 Task: In the Contact  DoeTrinity@tiffany.com, schedule and save the meeting with title: 'Introducing Our Products and Services ', Select date: '2 August, 2023', select start time: 12:00:PM. Add location on call (718) 987-6591 with meeting description: For further discussion on products, kindly join the meeting.. Logged in from softage.6@softage.net
Action: Mouse moved to (123, 93)
Screenshot: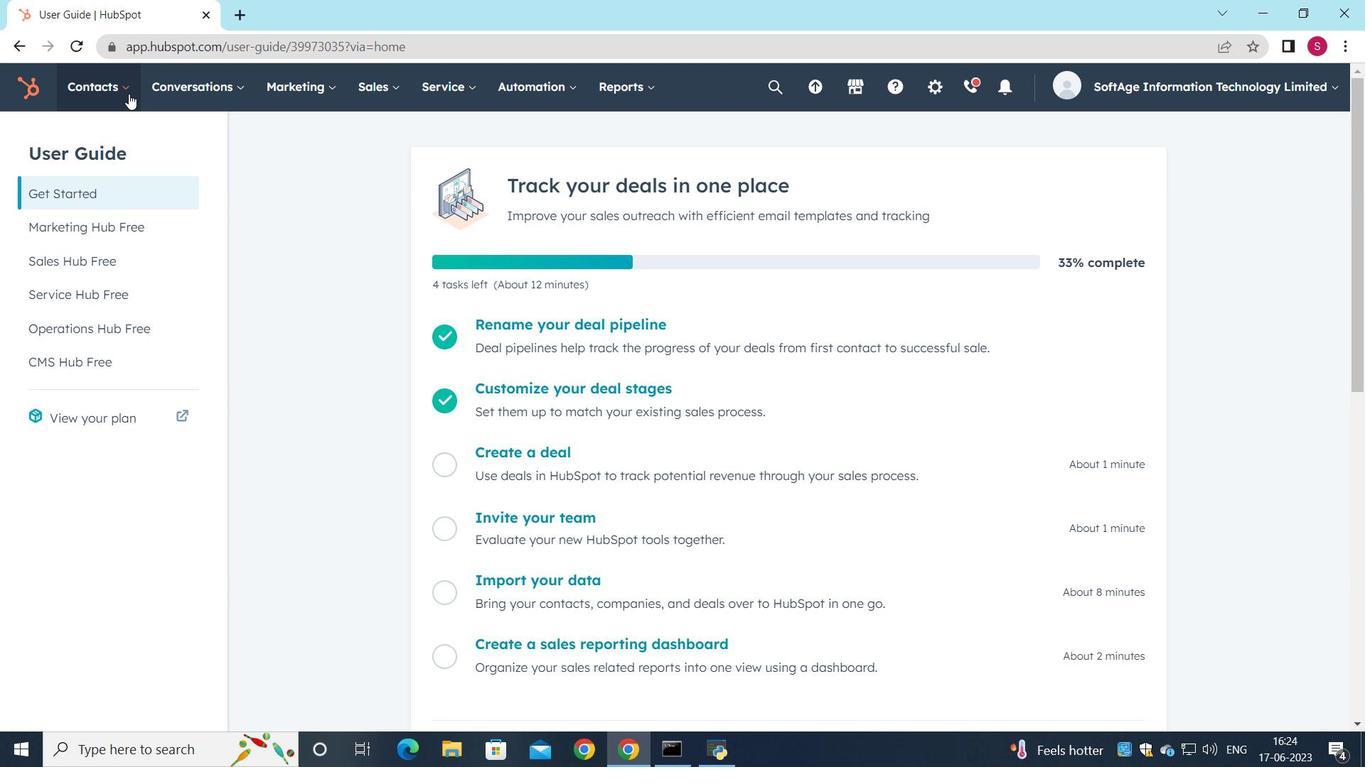 
Action: Mouse pressed left at (123, 93)
Screenshot: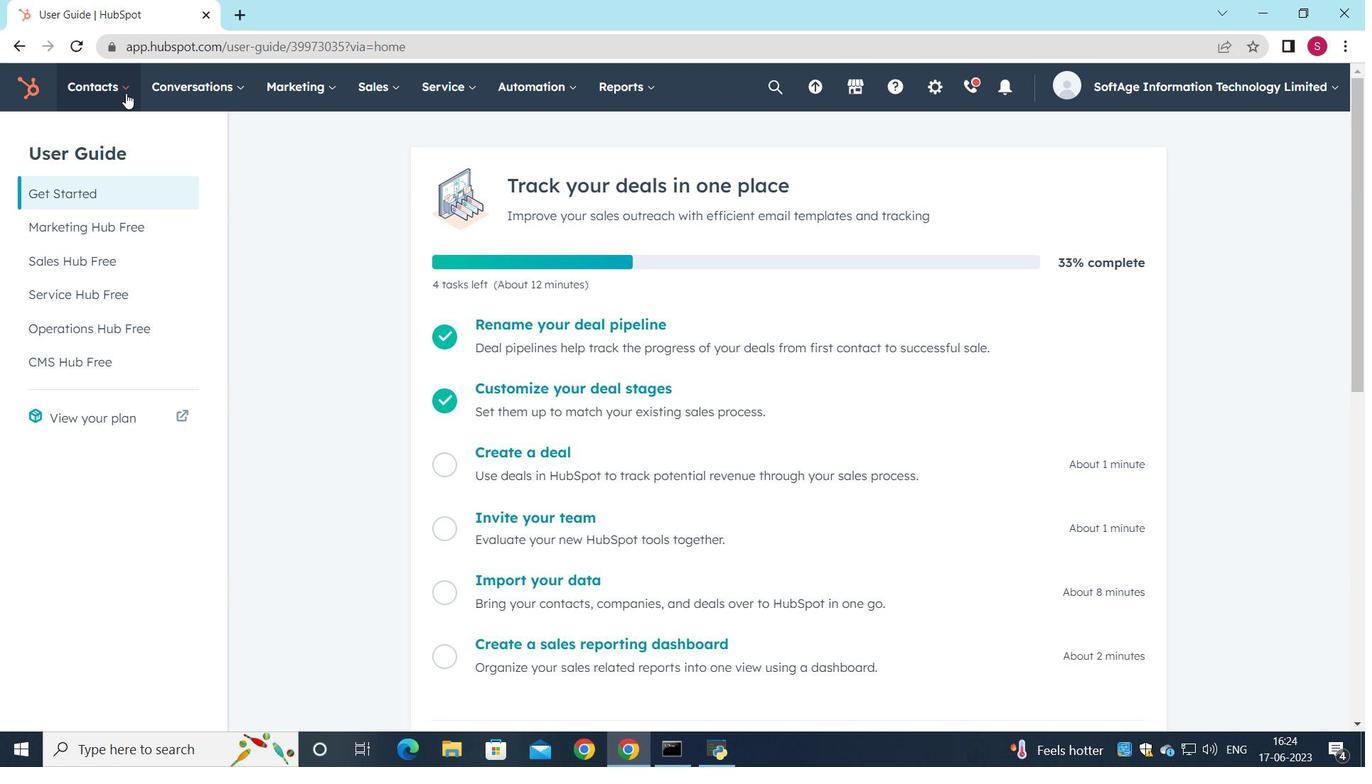 
Action: Mouse moved to (125, 131)
Screenshot: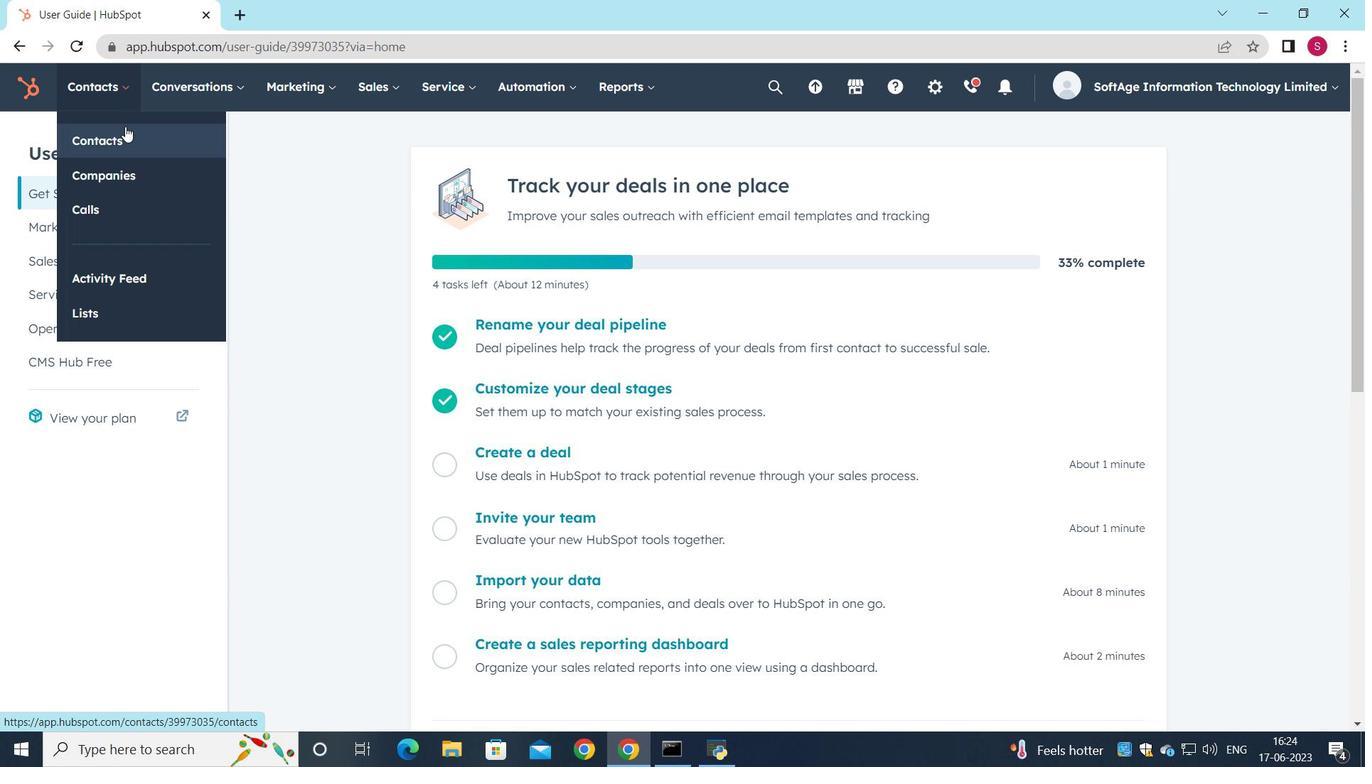 
Action: Mouse pressed left at (125, 131)
Screenshot: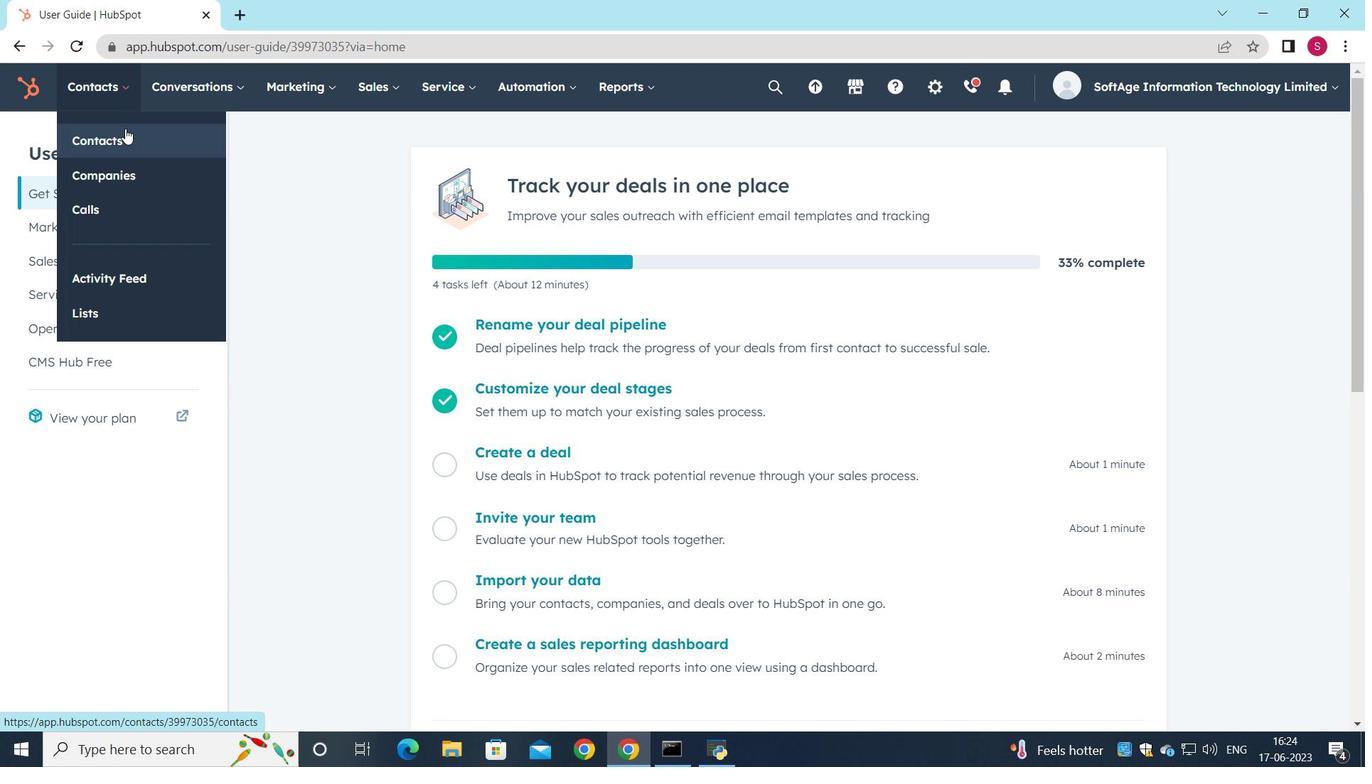 
Action: Mouse moved to (135, 288)
Screenshot: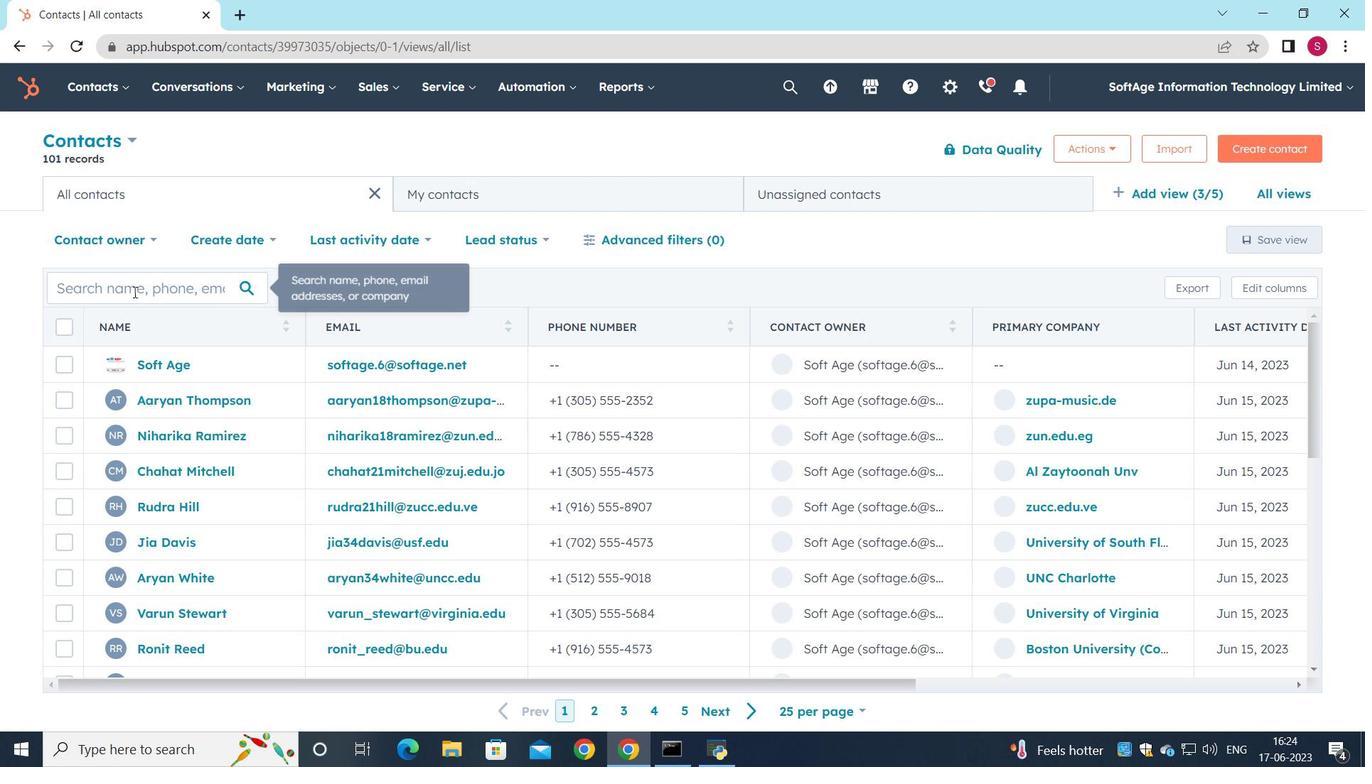 
Action: Mouse pressed left at (135, 288)
Screenshot: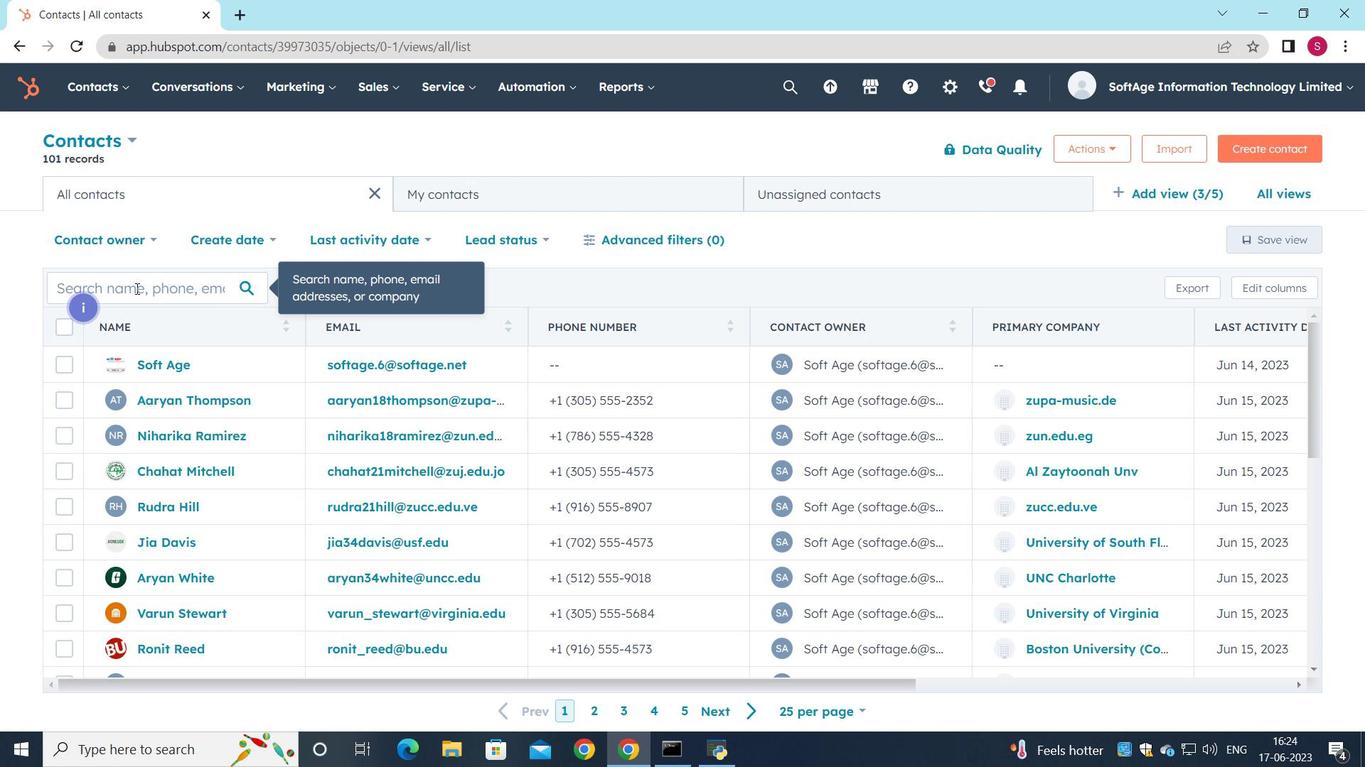 
Action: Key pressed <Key.shift>Doe<Key.shift>Trinity<Key.shift>@tiffany.com
Screenshot: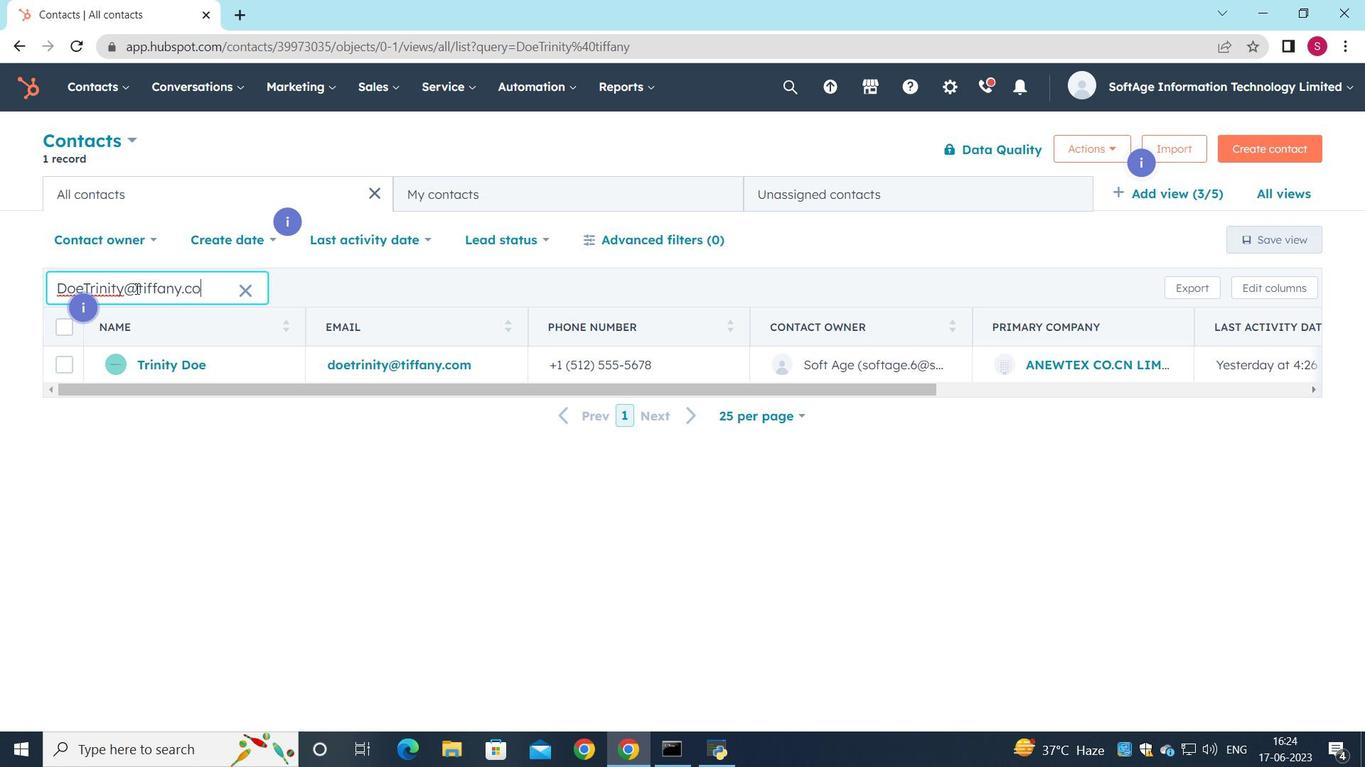 
Action: Mouse moved to (193, 361)
Screenshot: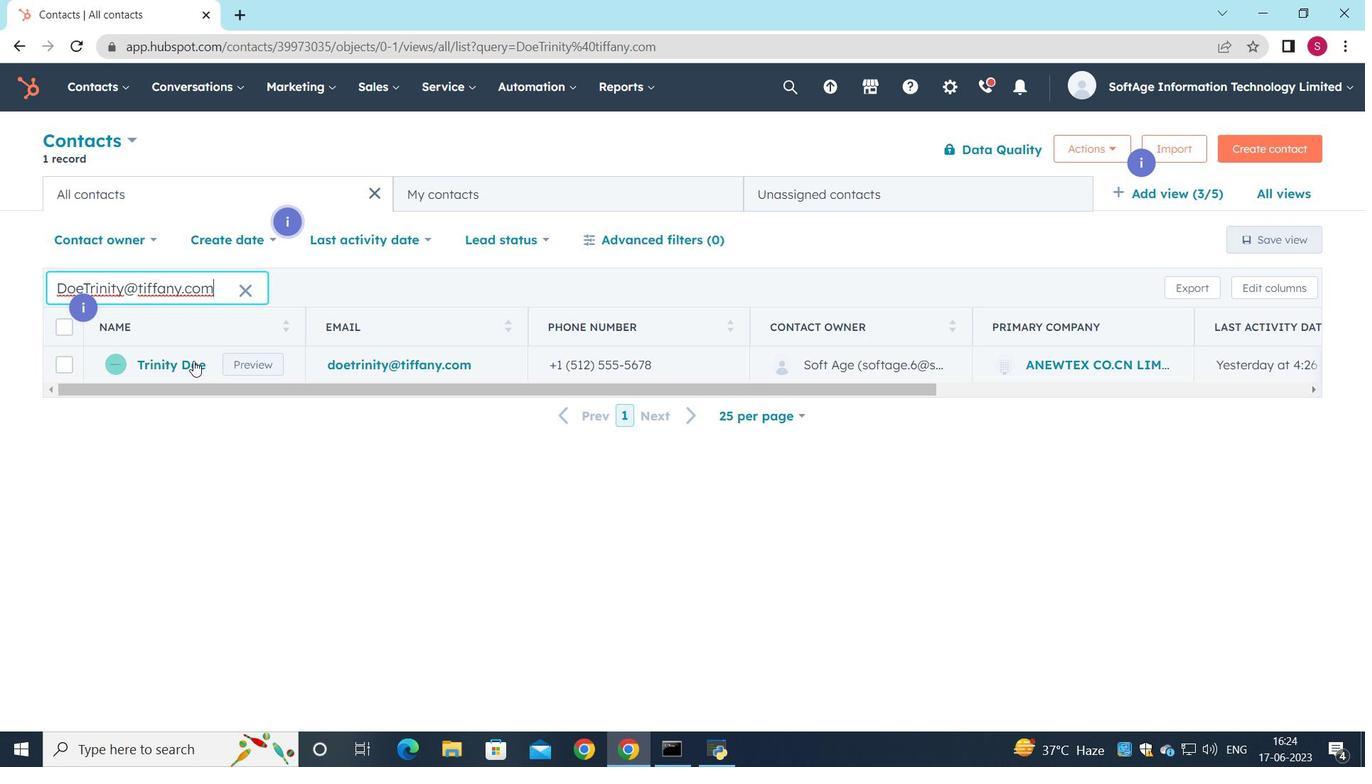 
Action: Mouse pressed left at (193, 361)
Screenshot: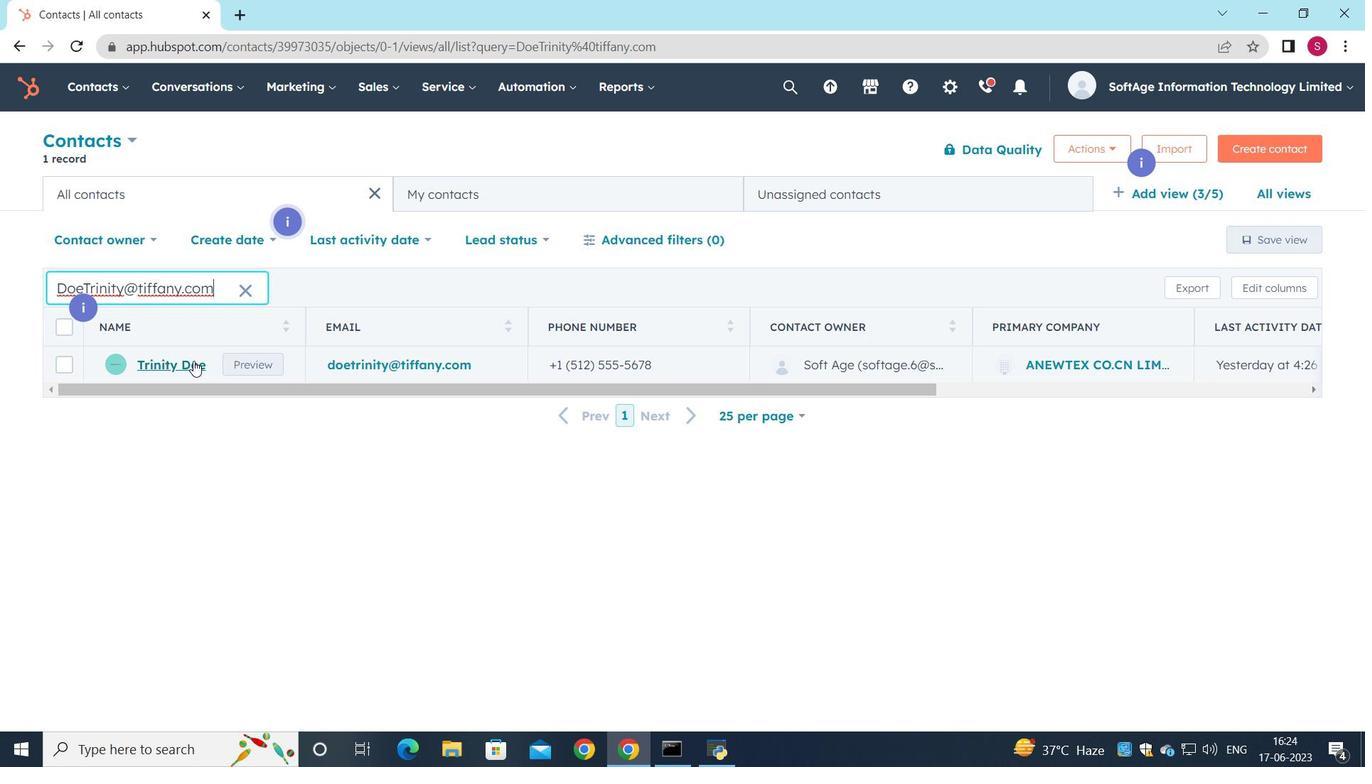 
Action: Mouse moved to (221, 305)
Screenshot: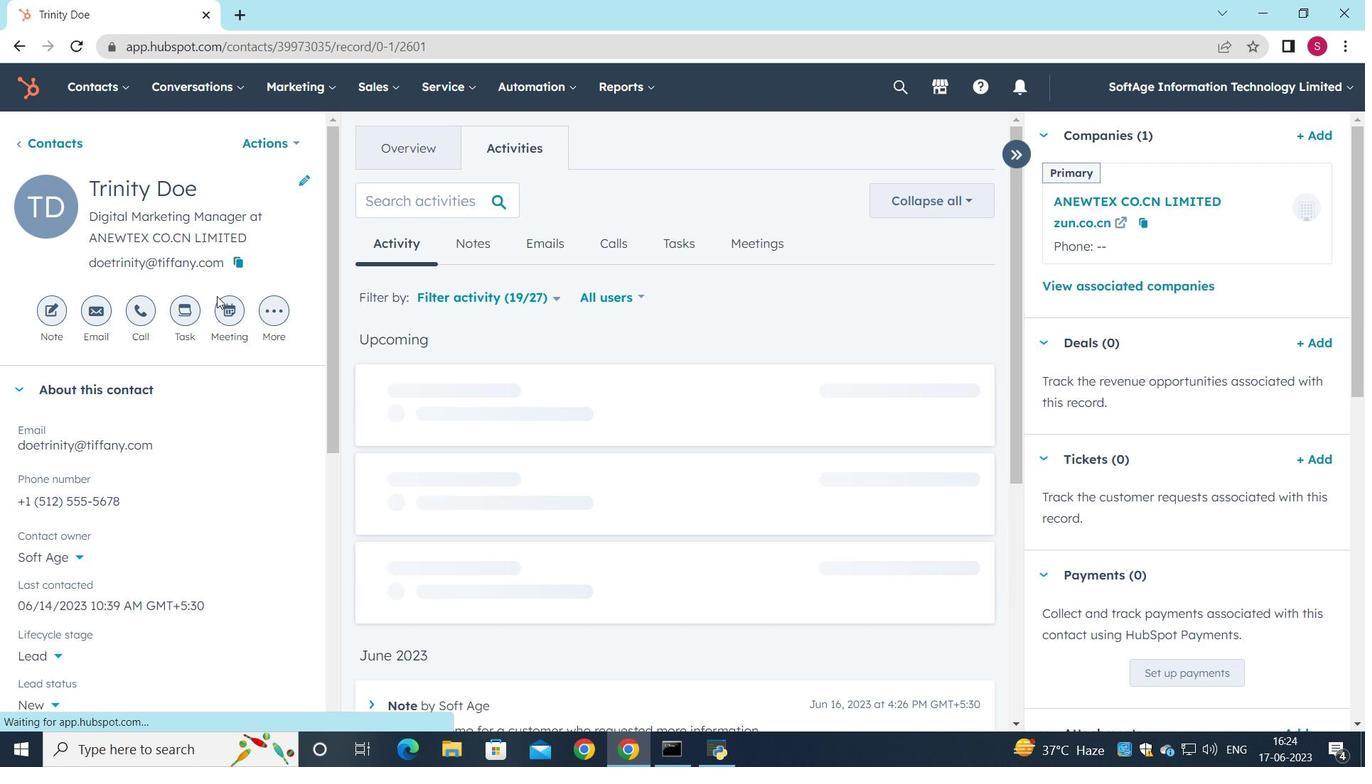 
Action: Mouse pressed left at (221, 305)
Screenshot: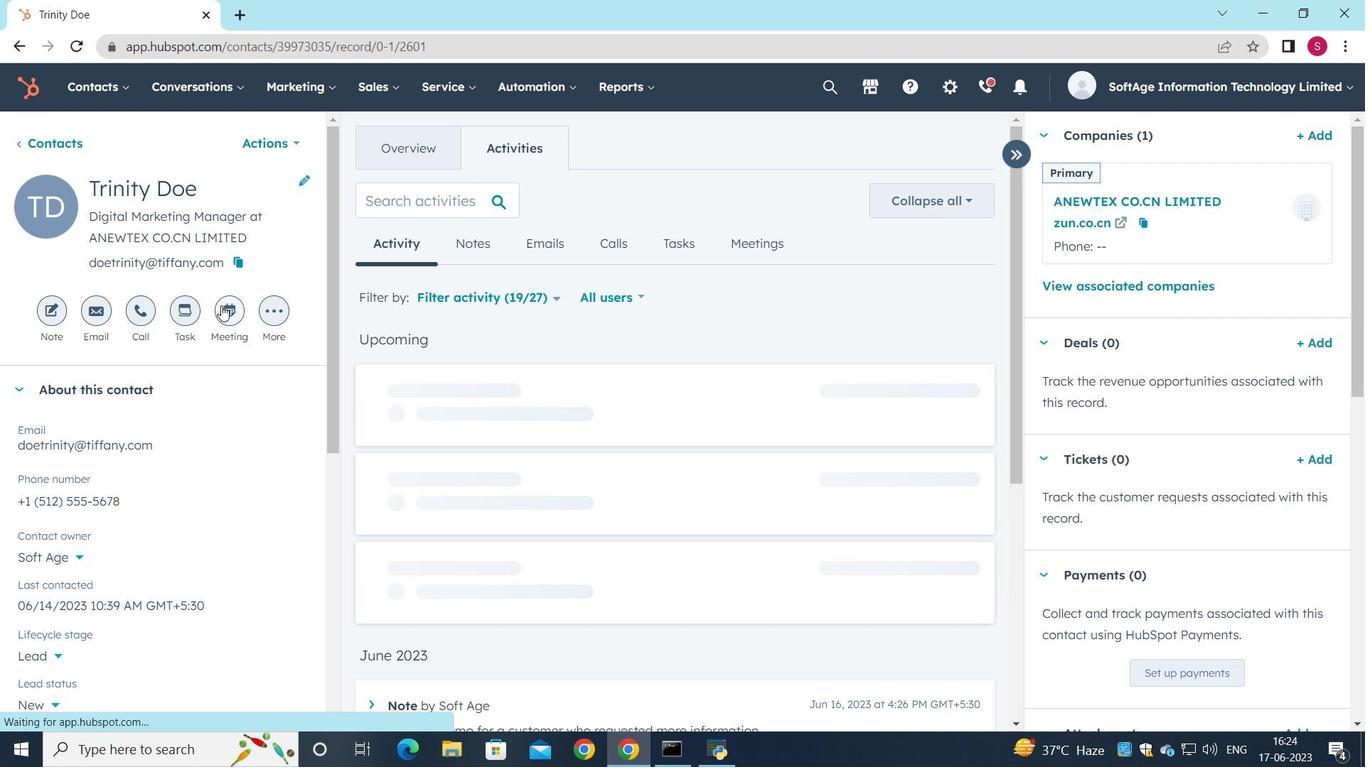 
Action: Mouse moved to (211, 243)
Screenshot: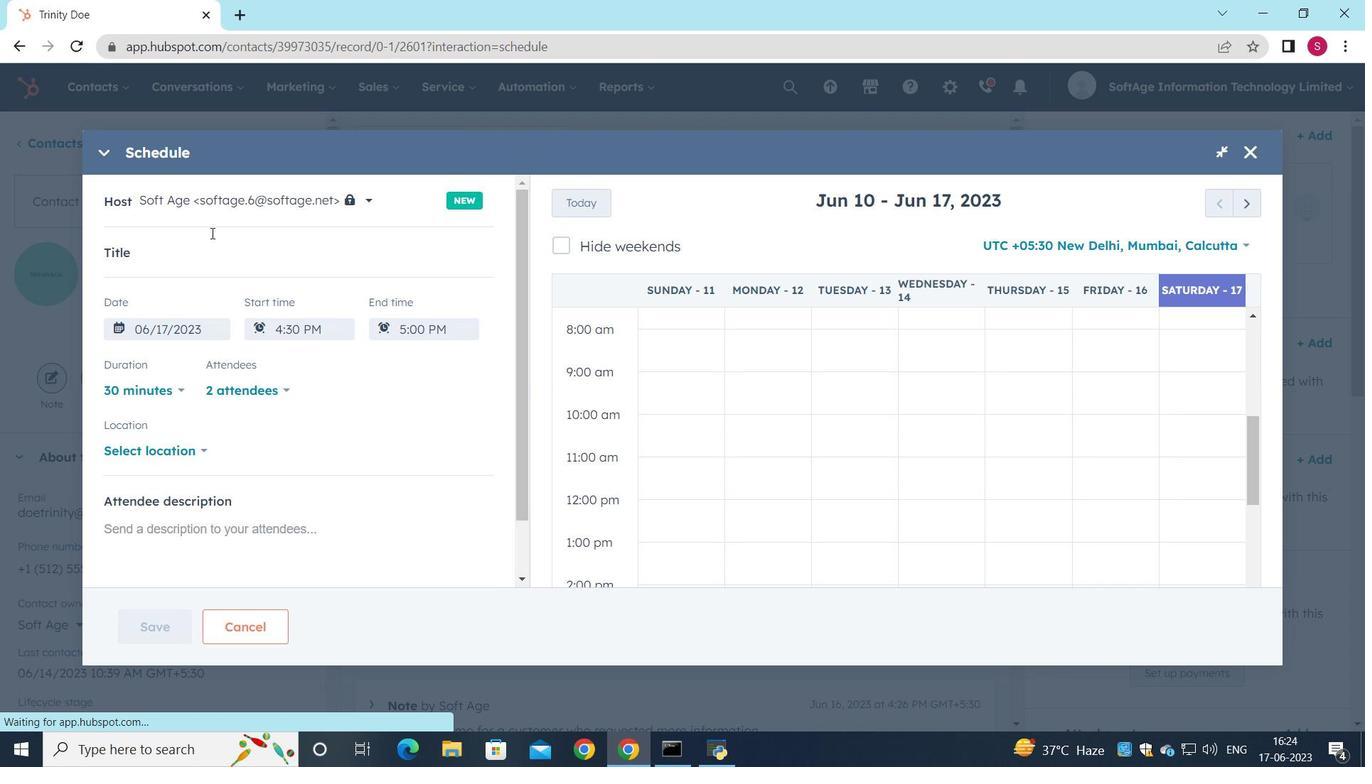 
Action: Key pressed <Key.shift_r>Introducing<Key.space><Key.shift>Our<Key.space><Key.shift>Products<Key.space>and<Key.space><Key.shift>Services
Screenshot: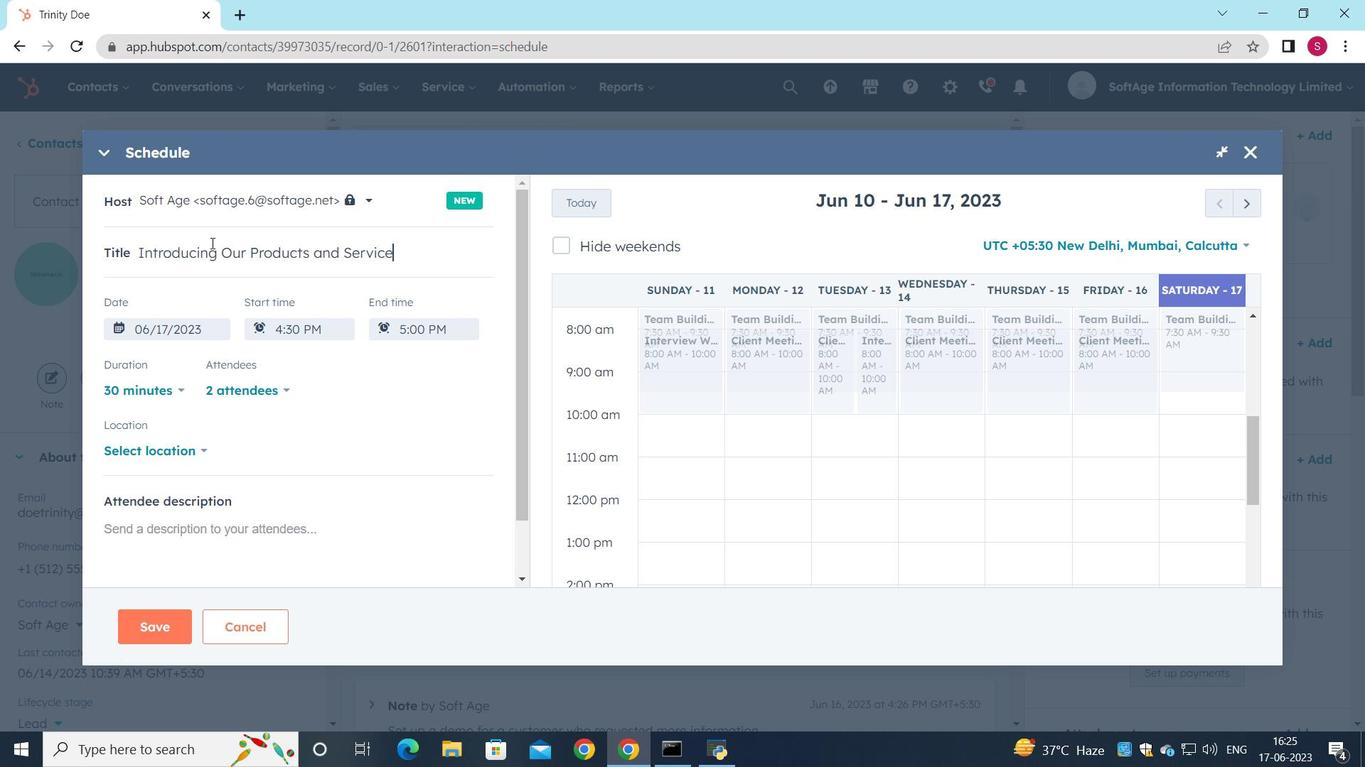 
Action: Mouse moved to (1248, 206)
Screenshot: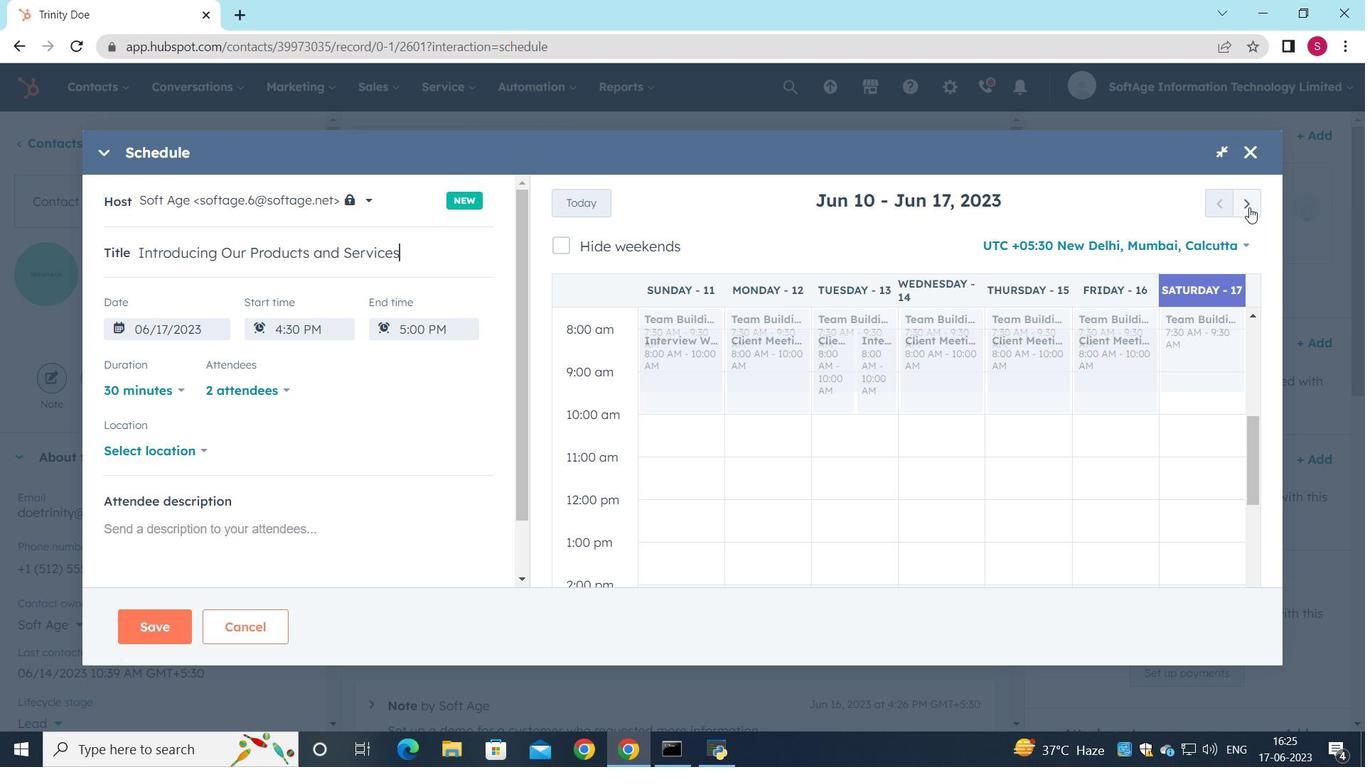 
Action: Mouse pressed left at (1248, 206)
Screenshot: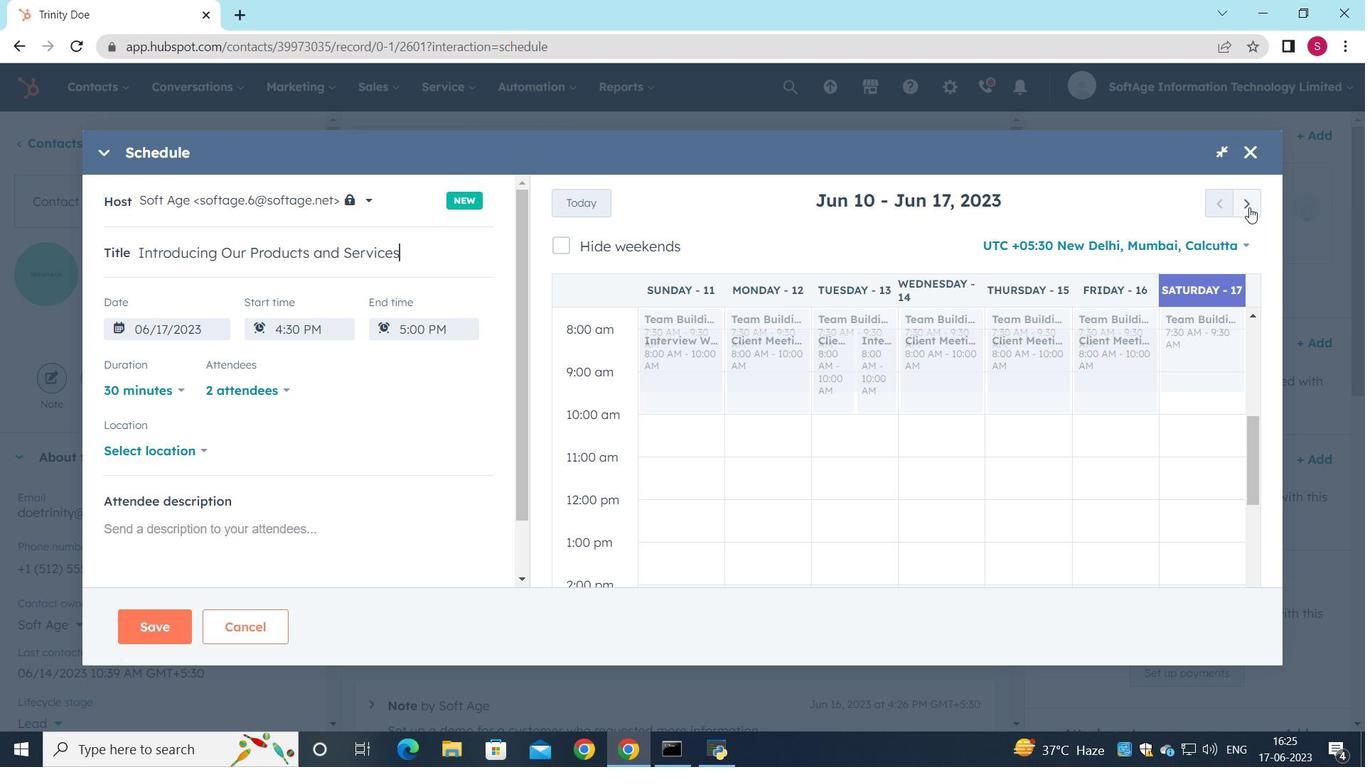 
Action: Mouse pressed left at (1248, 206)
Screenshot: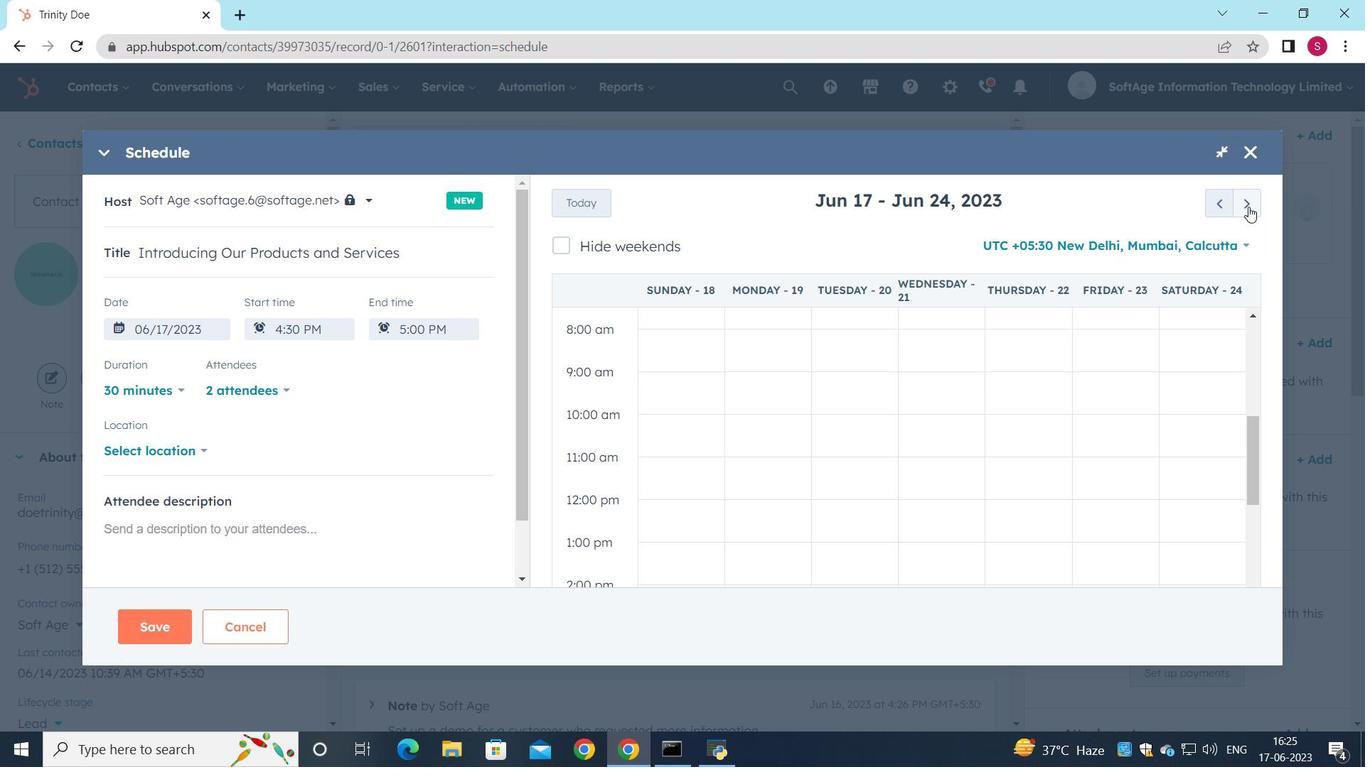 
Action: Mouse pressed left at (1248, 206)
Screenshot: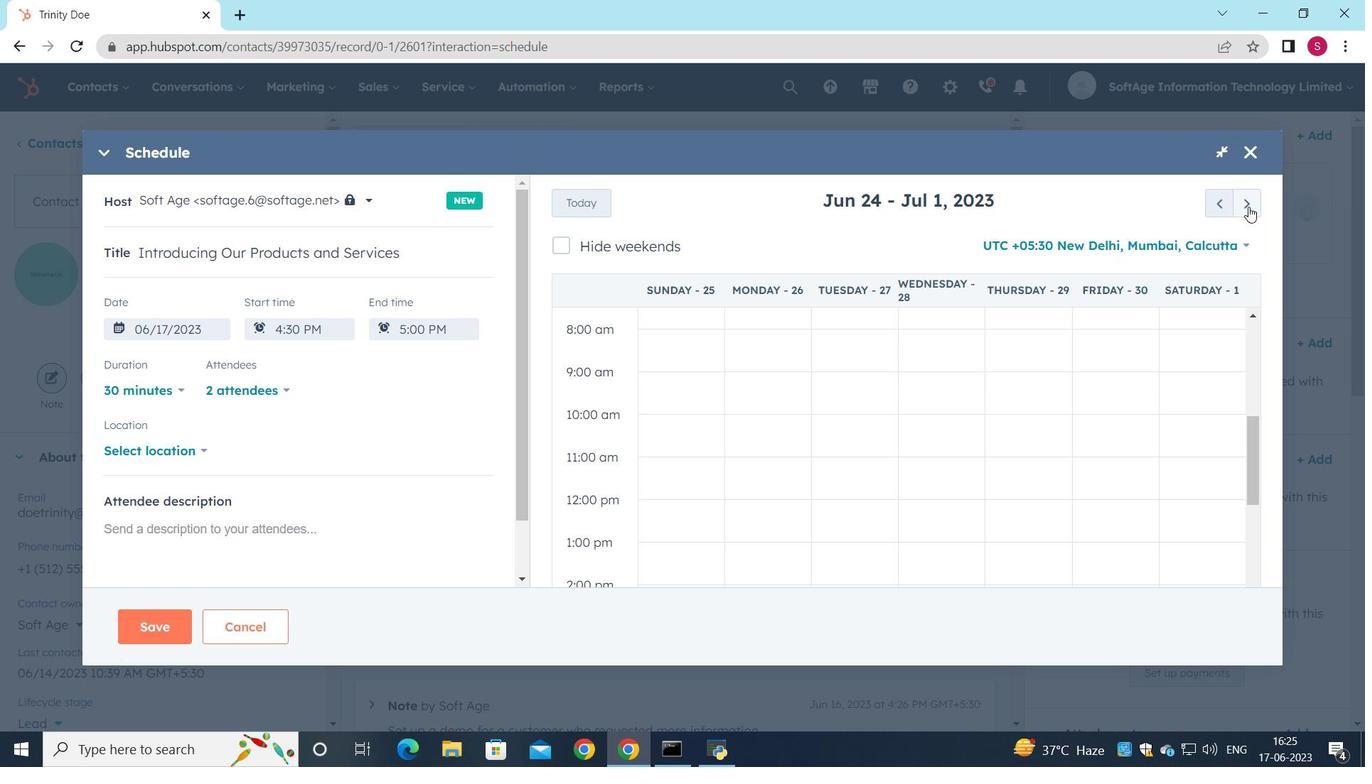 
Action: Mouse pressed left at (1248, 206)
Screenshot: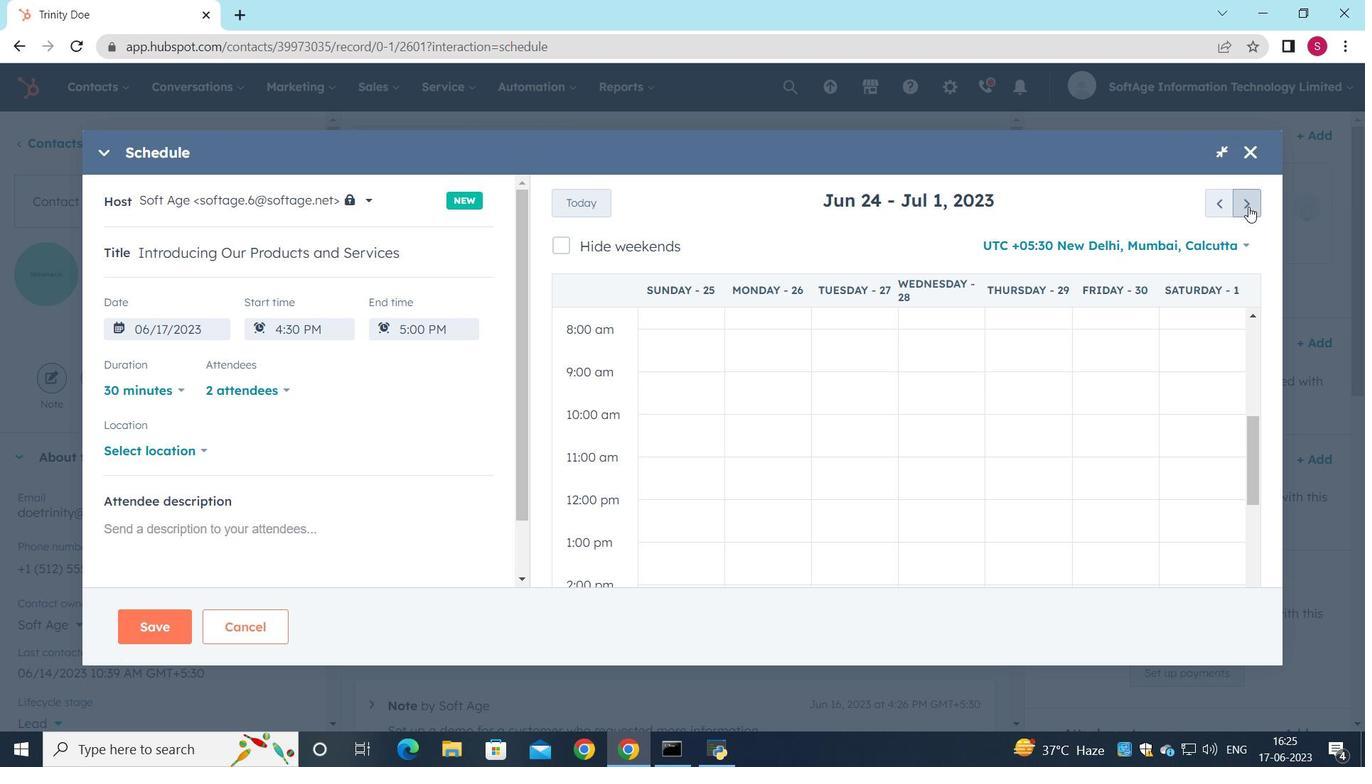 
Action: Mouse pressed left at (1248, 206)
Screenshot: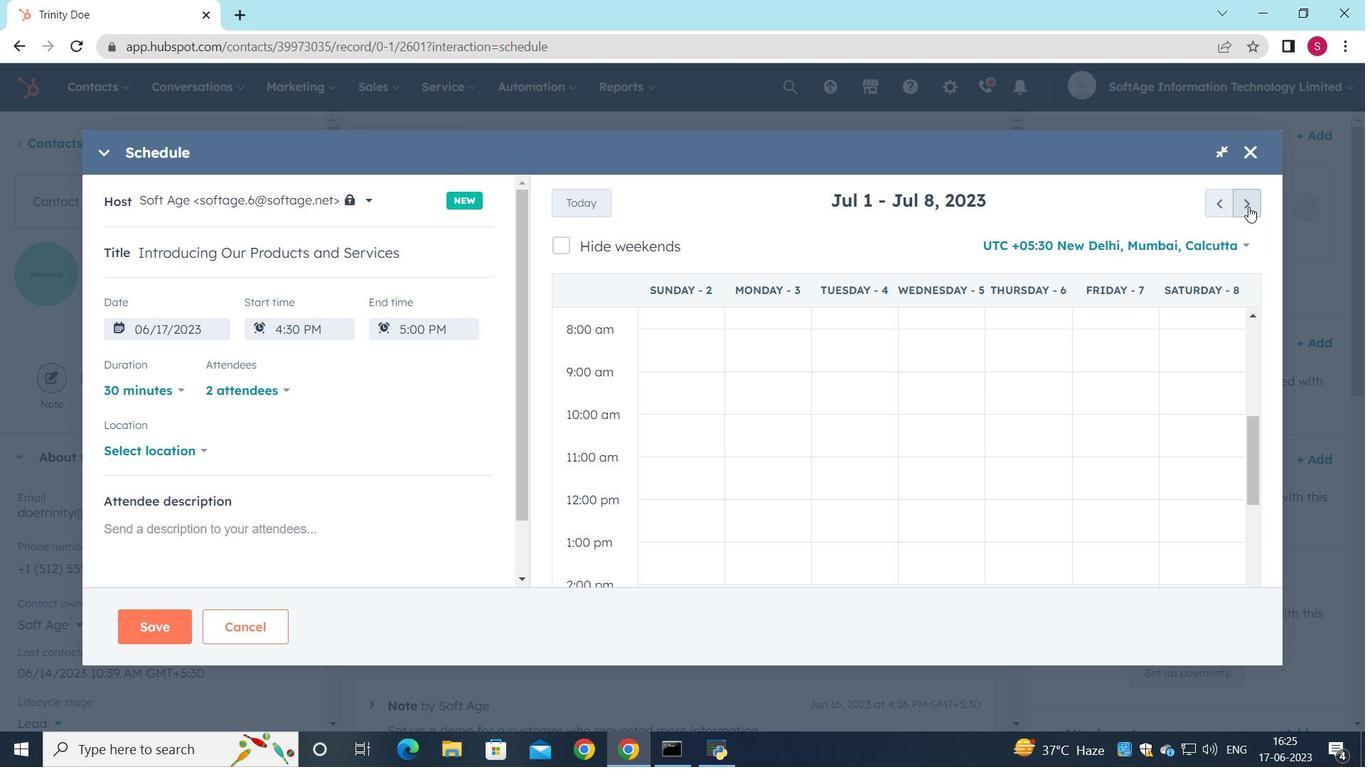 
Action: Mouse pressed left at (1248, 206)
Screenshot: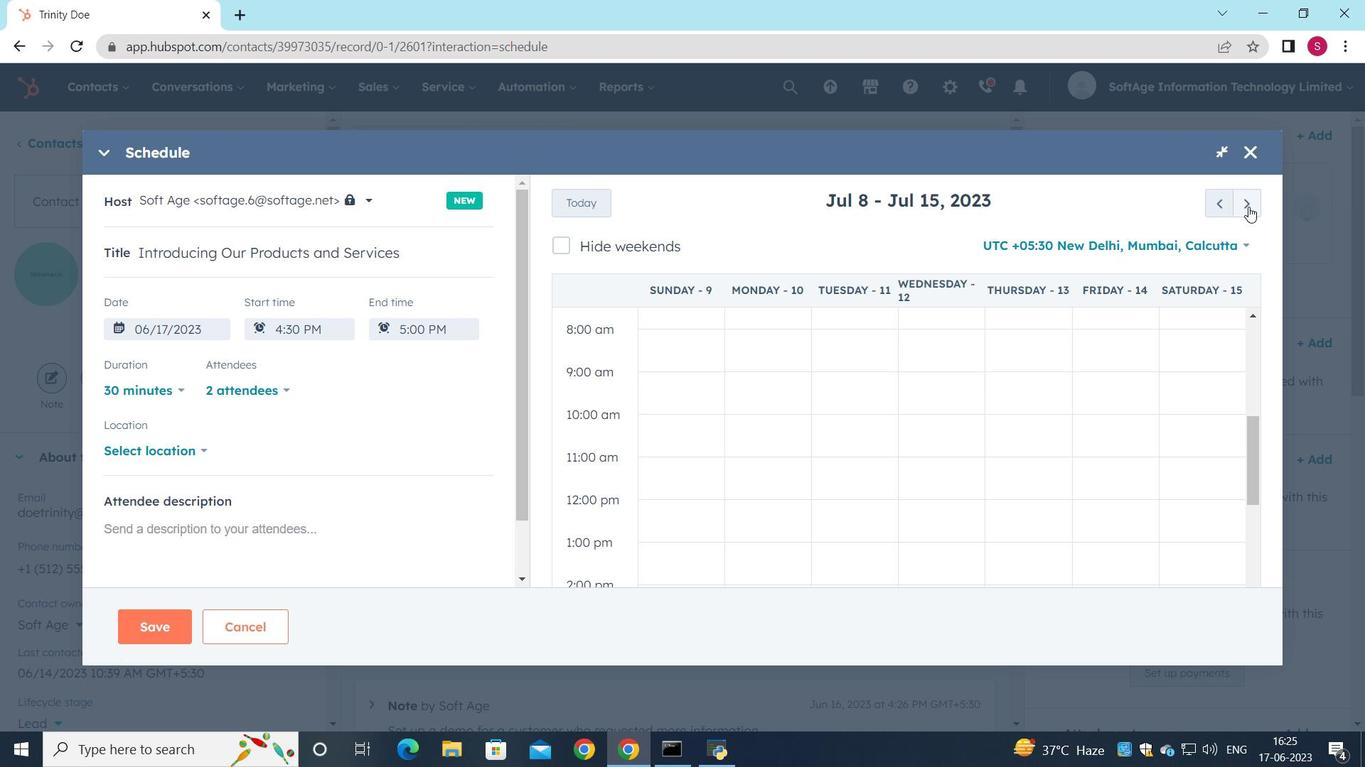 
Action: Mouse pressed left at (1248, 206)
Screenshot: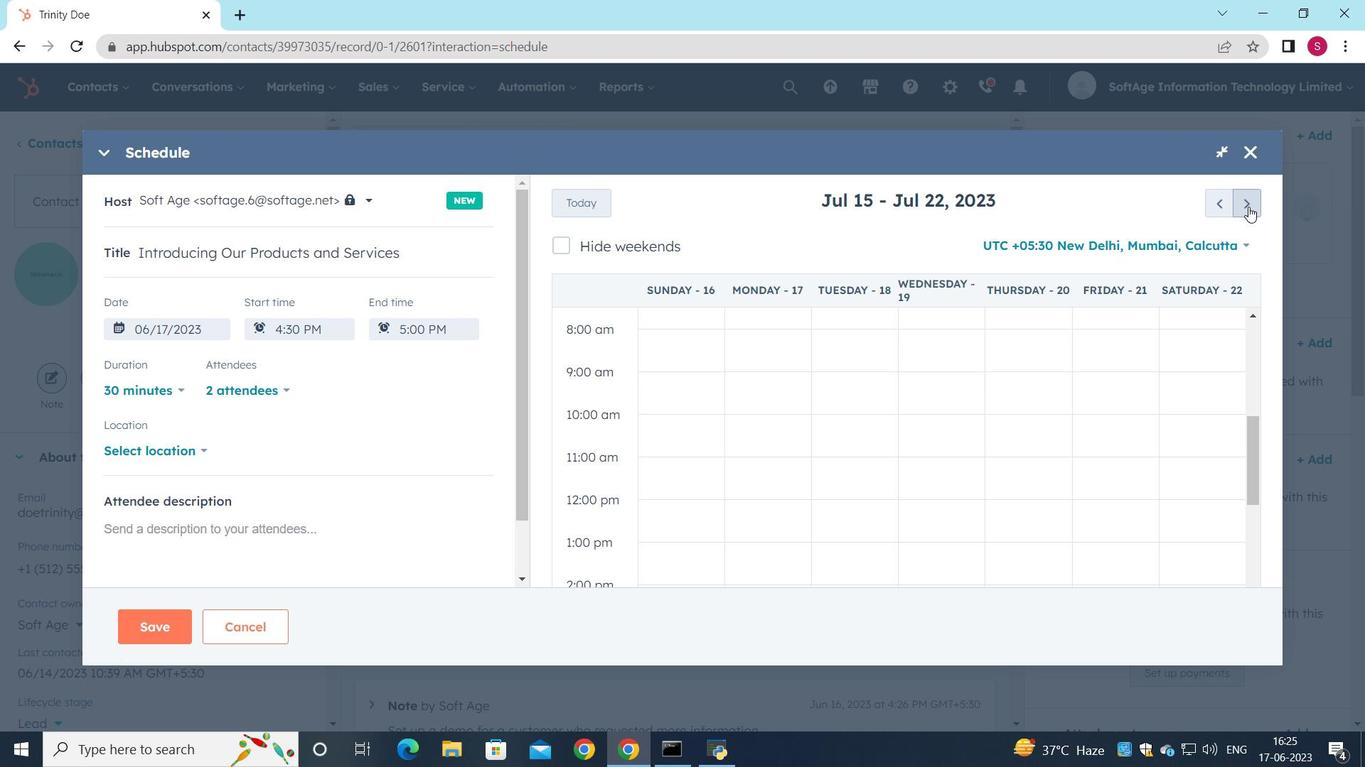 
Action: Mouse pressed left at (1248, 206)
Screenshot: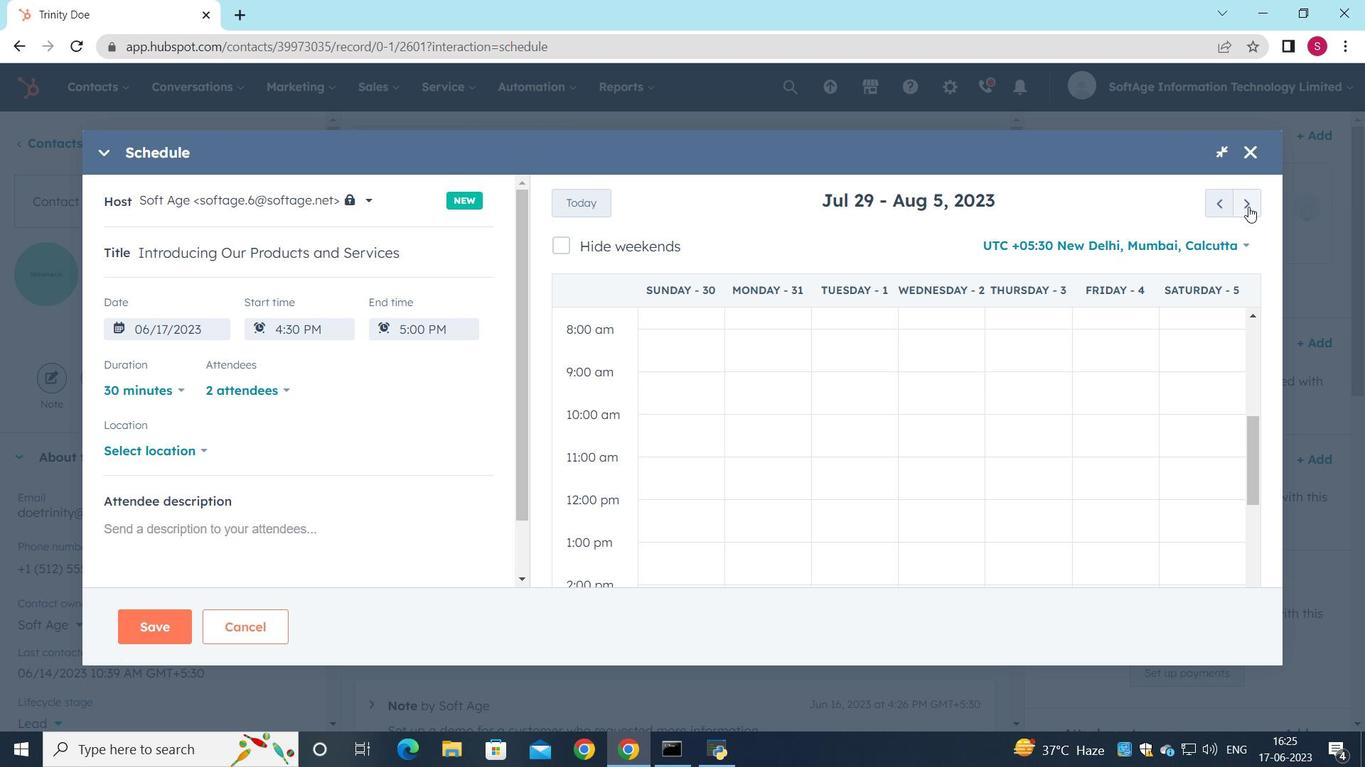 
Action: Mouse pressed left at (1248, 206)
Screenshot: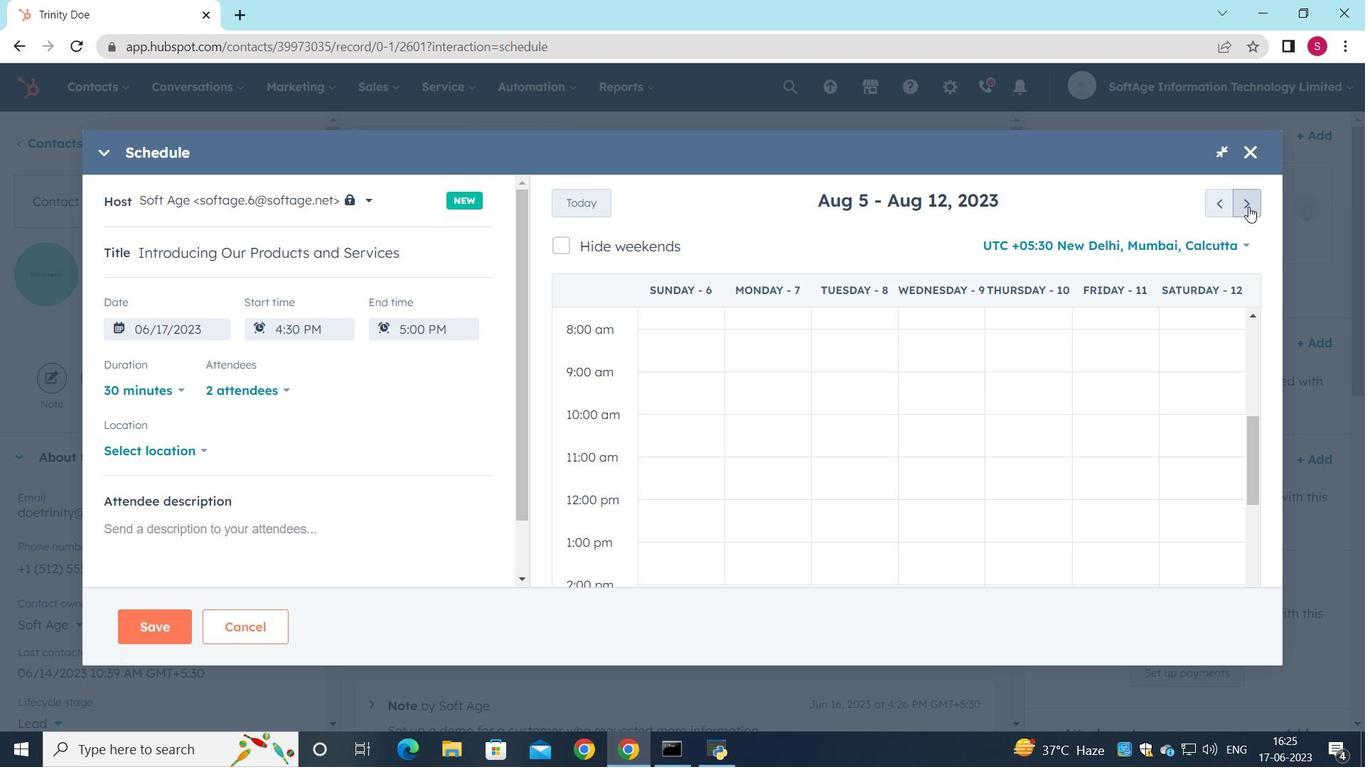 
Action: Mouse pressed left at (1248, 206)
Screenshot: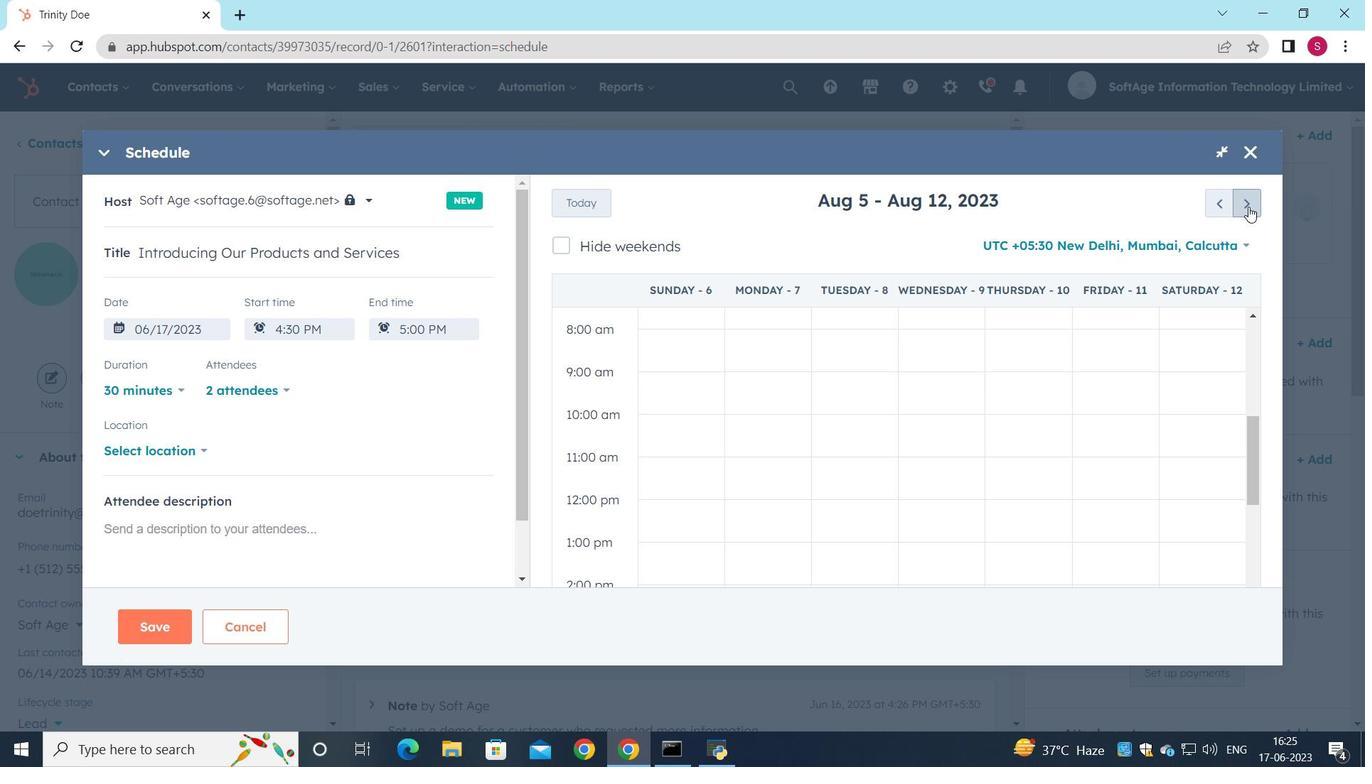 
Action: Mouse pressed left at (1248, 206)
Screenshot: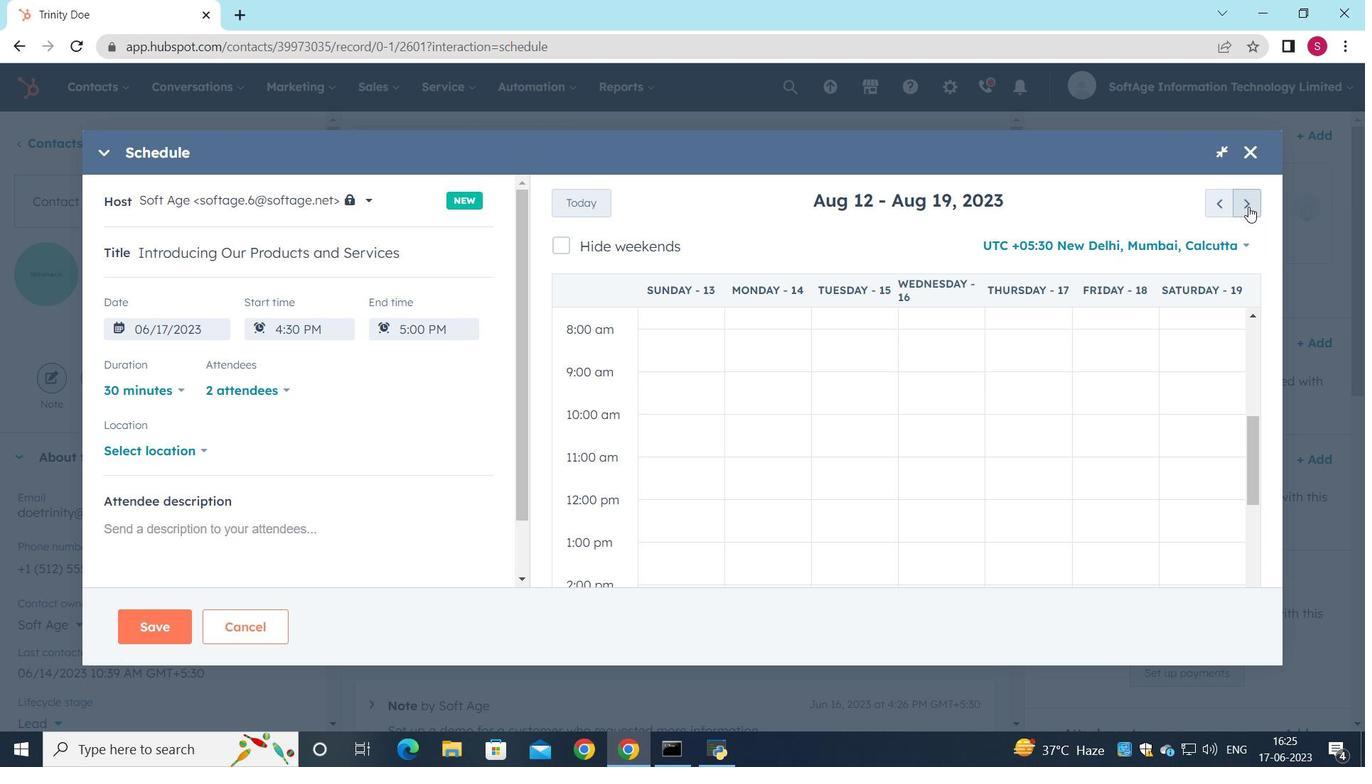
Action: Mouse pressed left at (1248, 206)
Screenshot: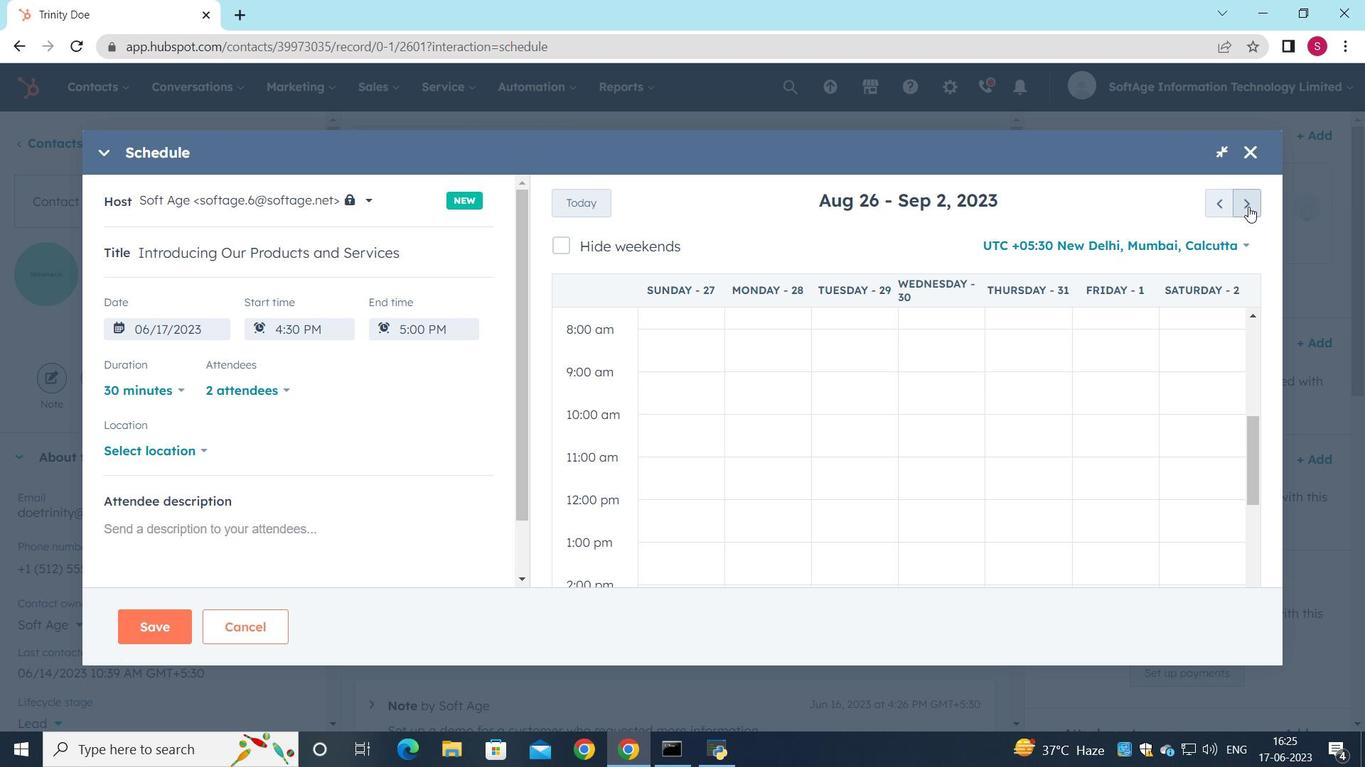 
Action: Mouse pressed left at (1248, 206)
Screenshot: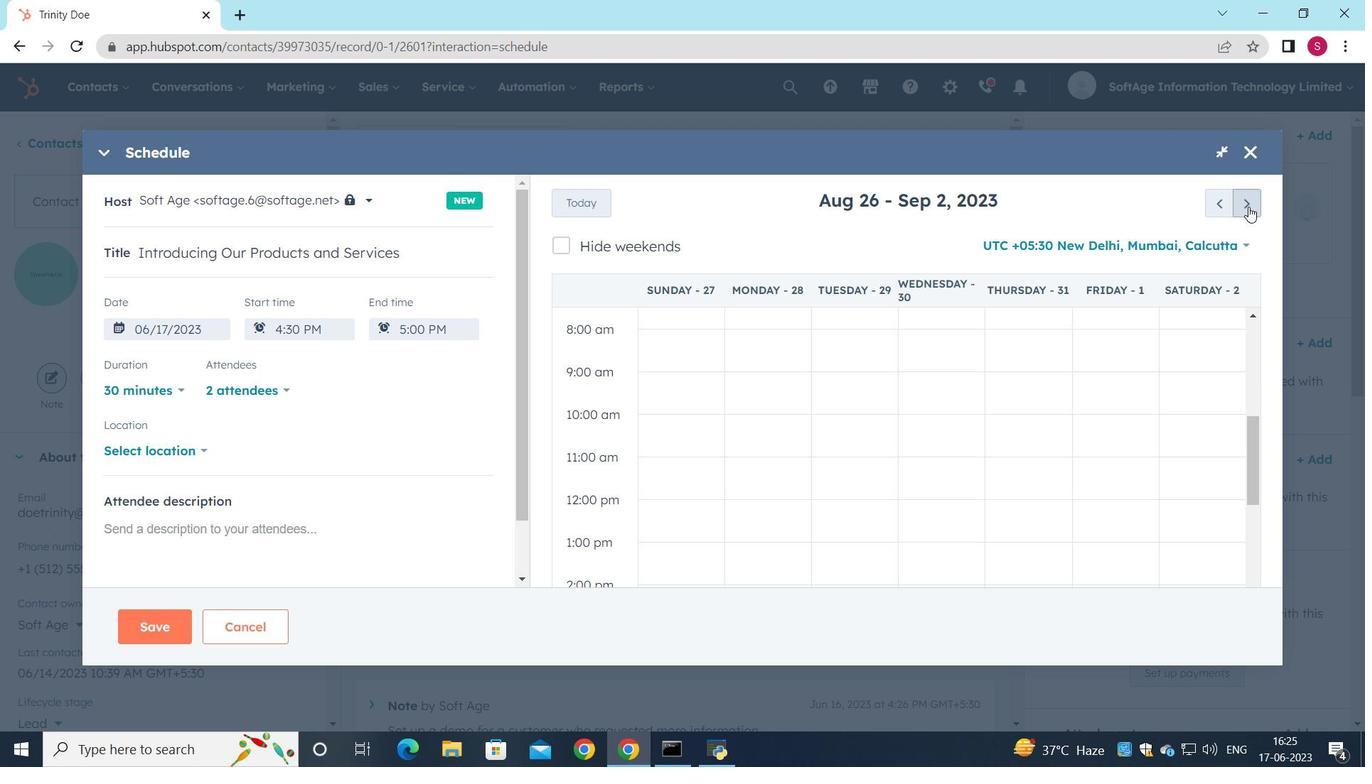 
Action: Mouse pressed left at (1248, 206)
Screenshot: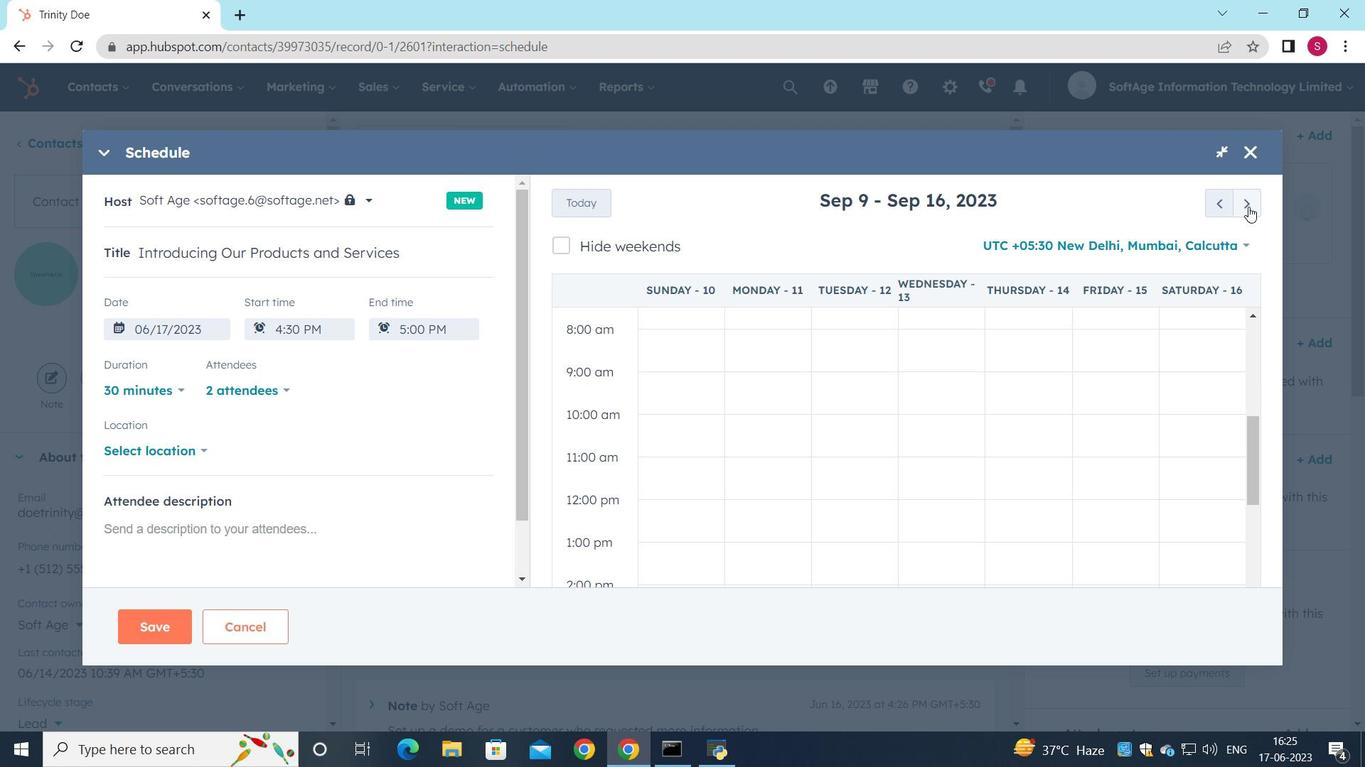 
Action: Mouse pressed left at (1248, 206)
Screenshot: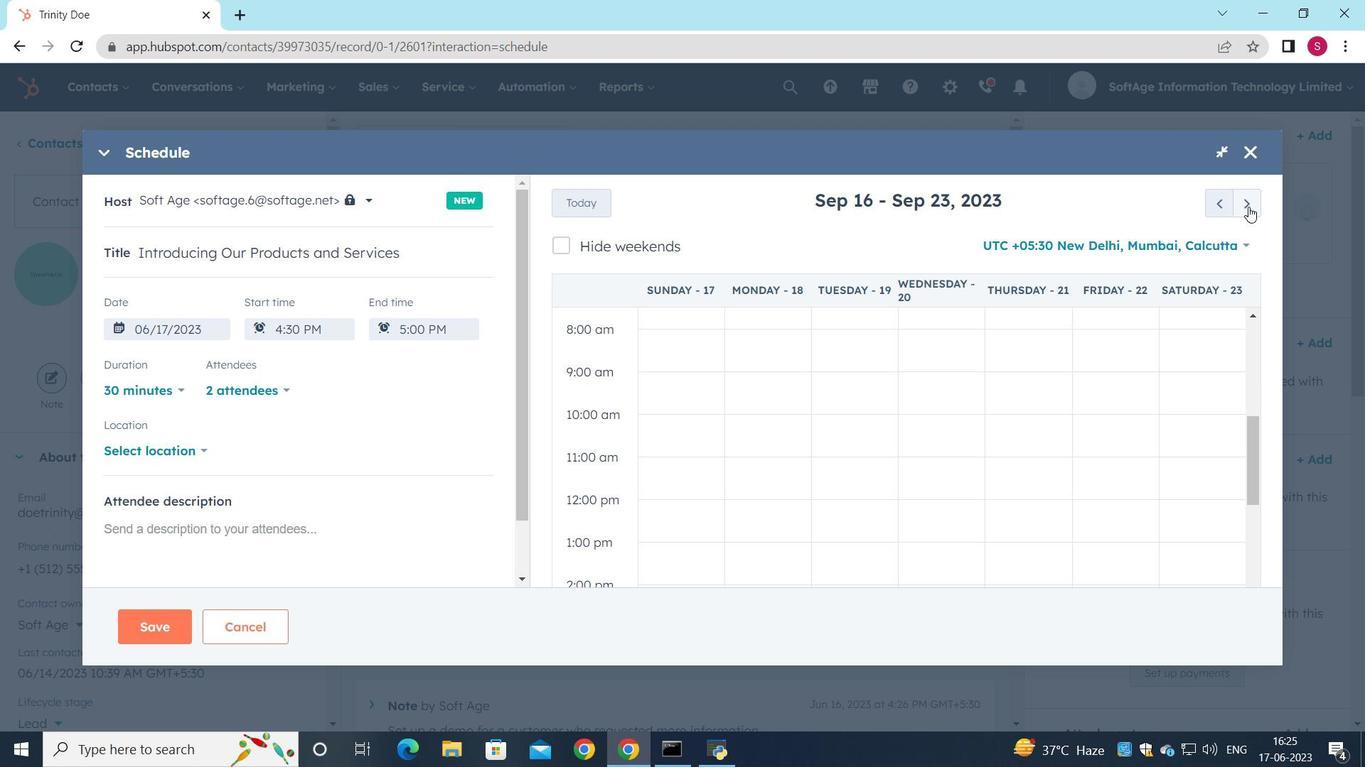 
Action: Mouse moved to (1214, 208)
Screenshot: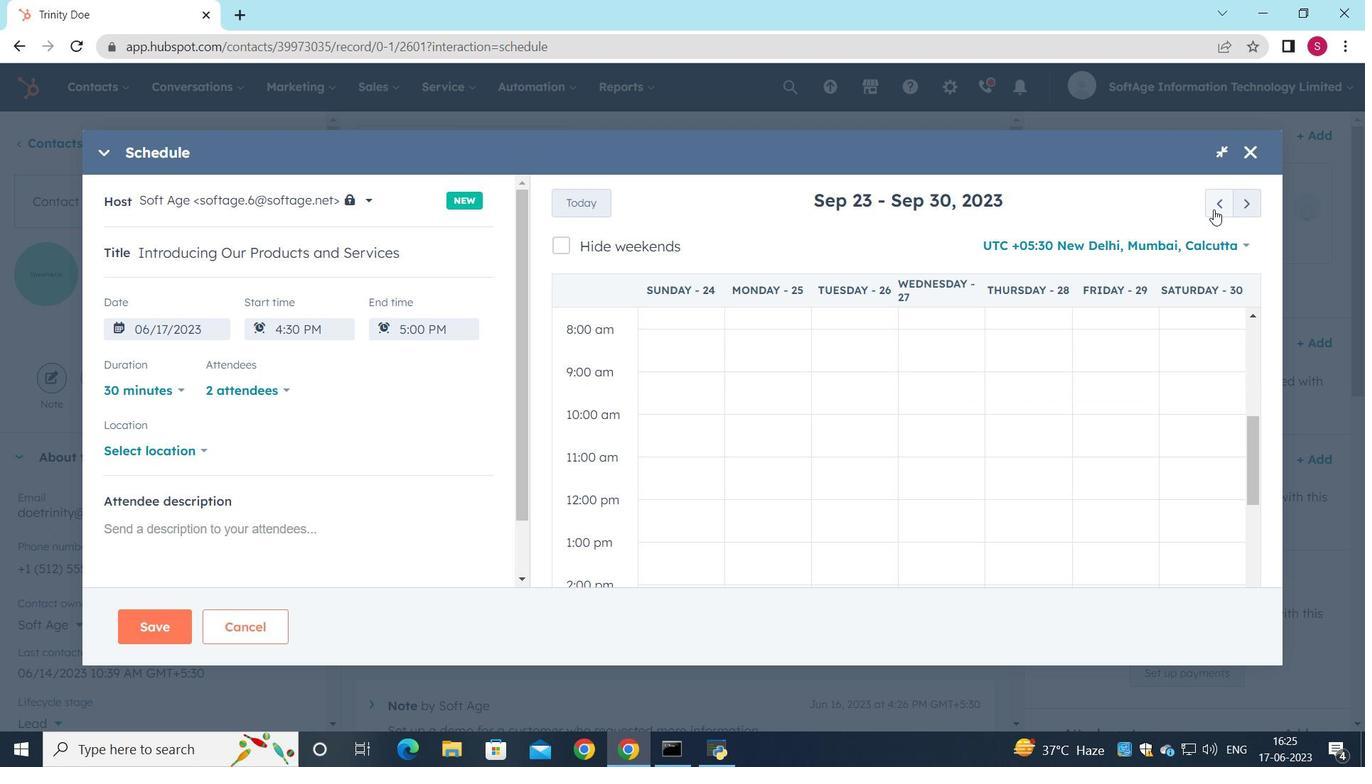 
Action: Mouse pressed left at (1214, 208)
Screenshot: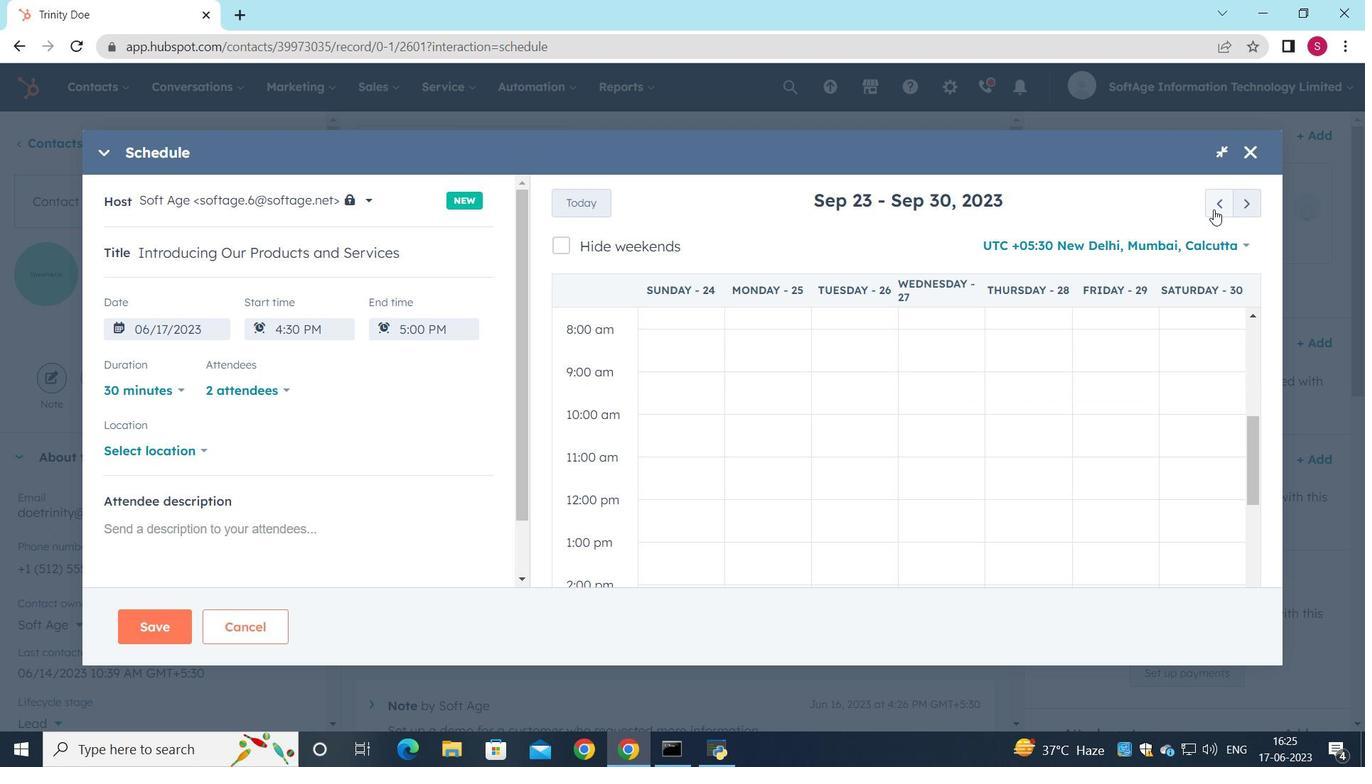 
Action: Mouse pressed left at (1214, 208)
Screenshot: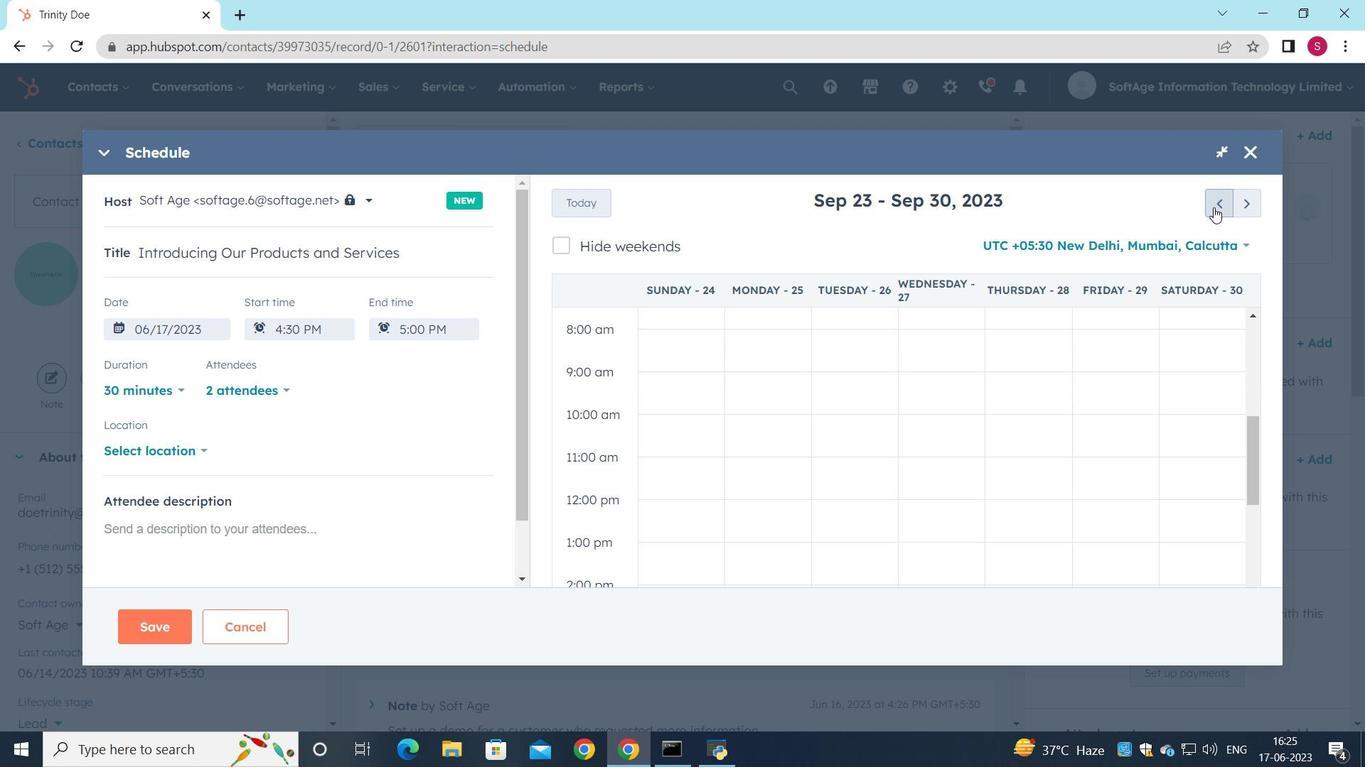 
Action: Mouse pressed left at (1214, 208)
Screenshot: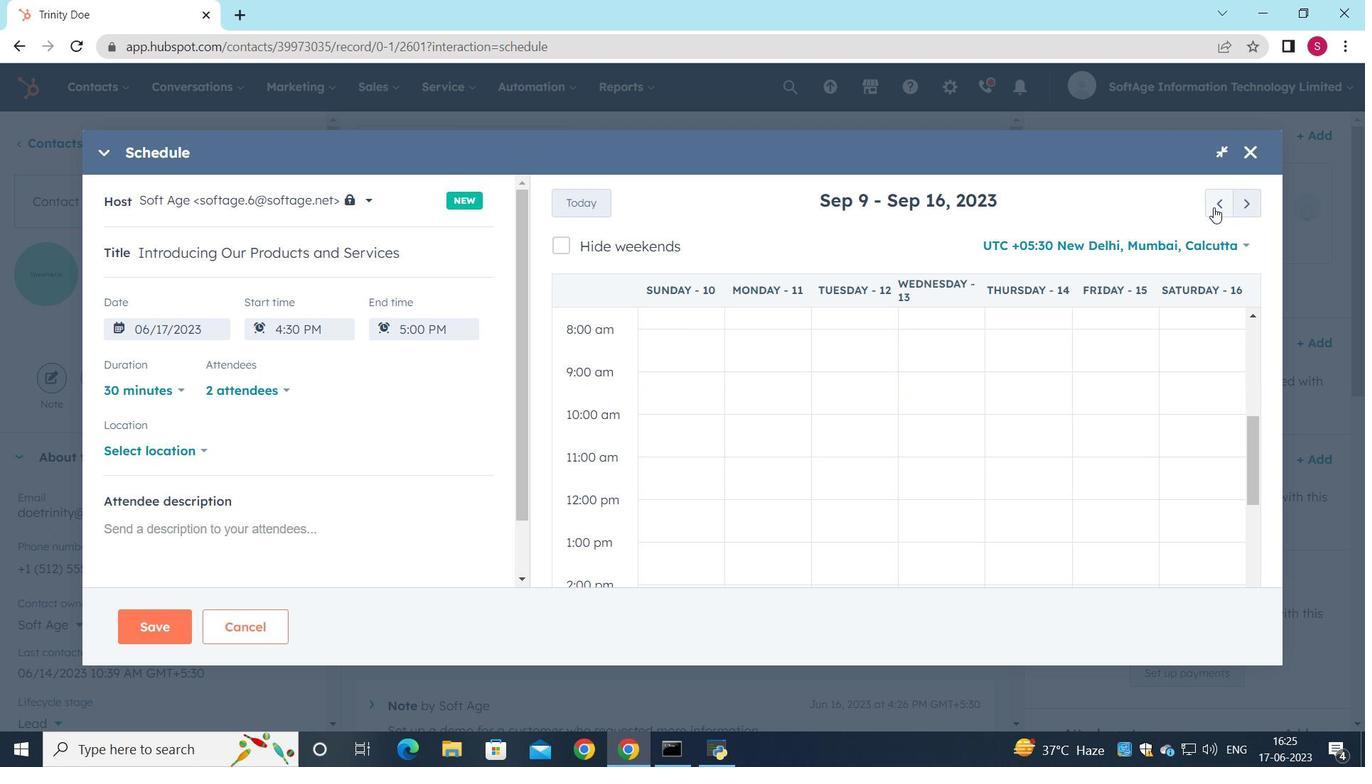 
Action: Mouse moved to (1214, 207)
Screenshot: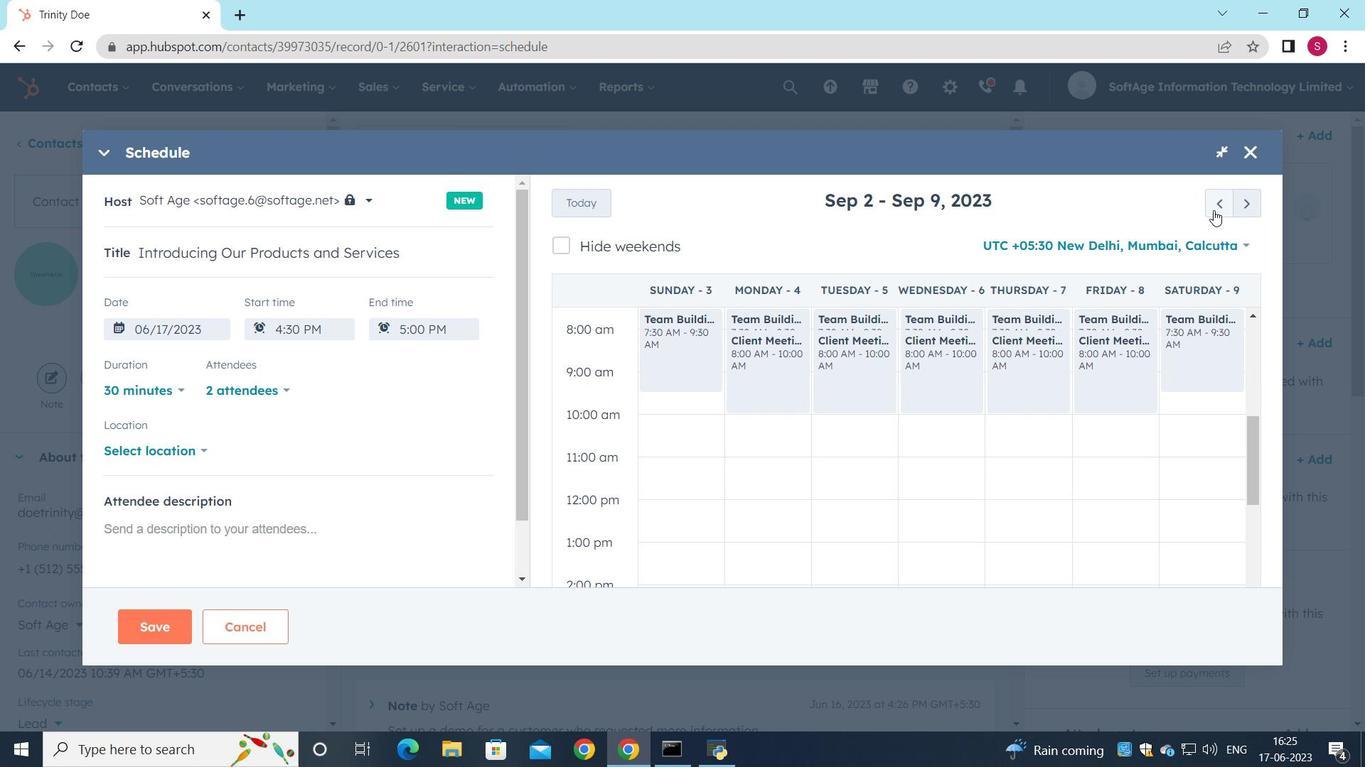 
Action: Mouse pressed left at (1214, 207)
Screenshot: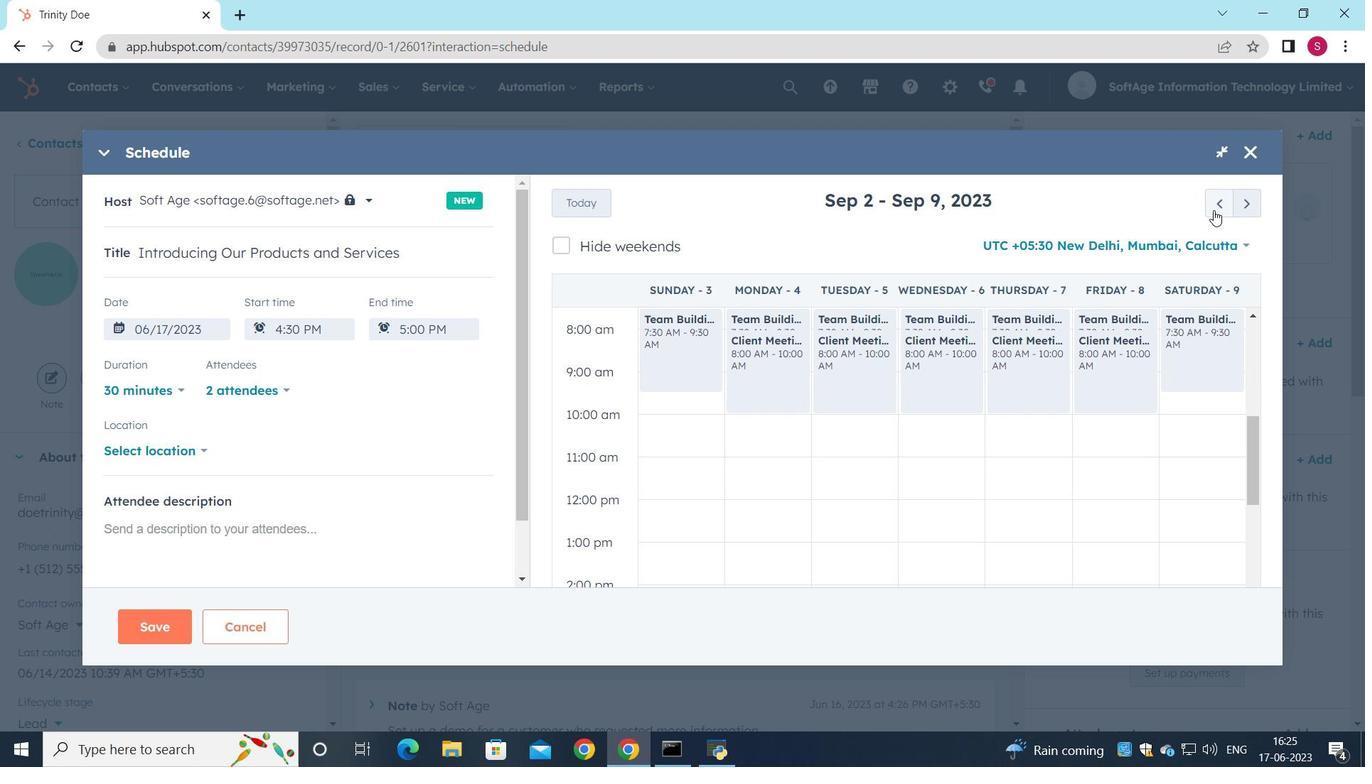
Action: Mouse moved to (1198, 508)
Screenshot: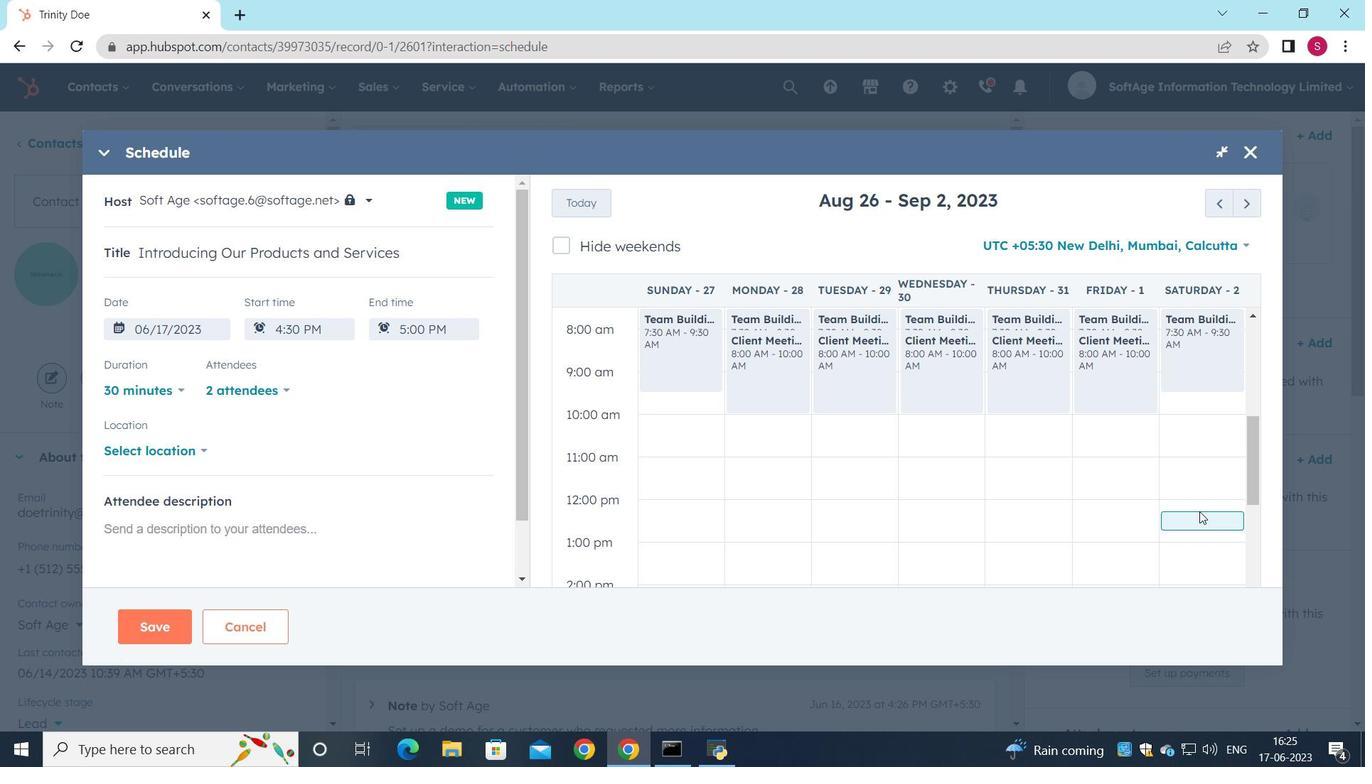 
Action: Mouse pressed left at (1198, 508)
Screenshot: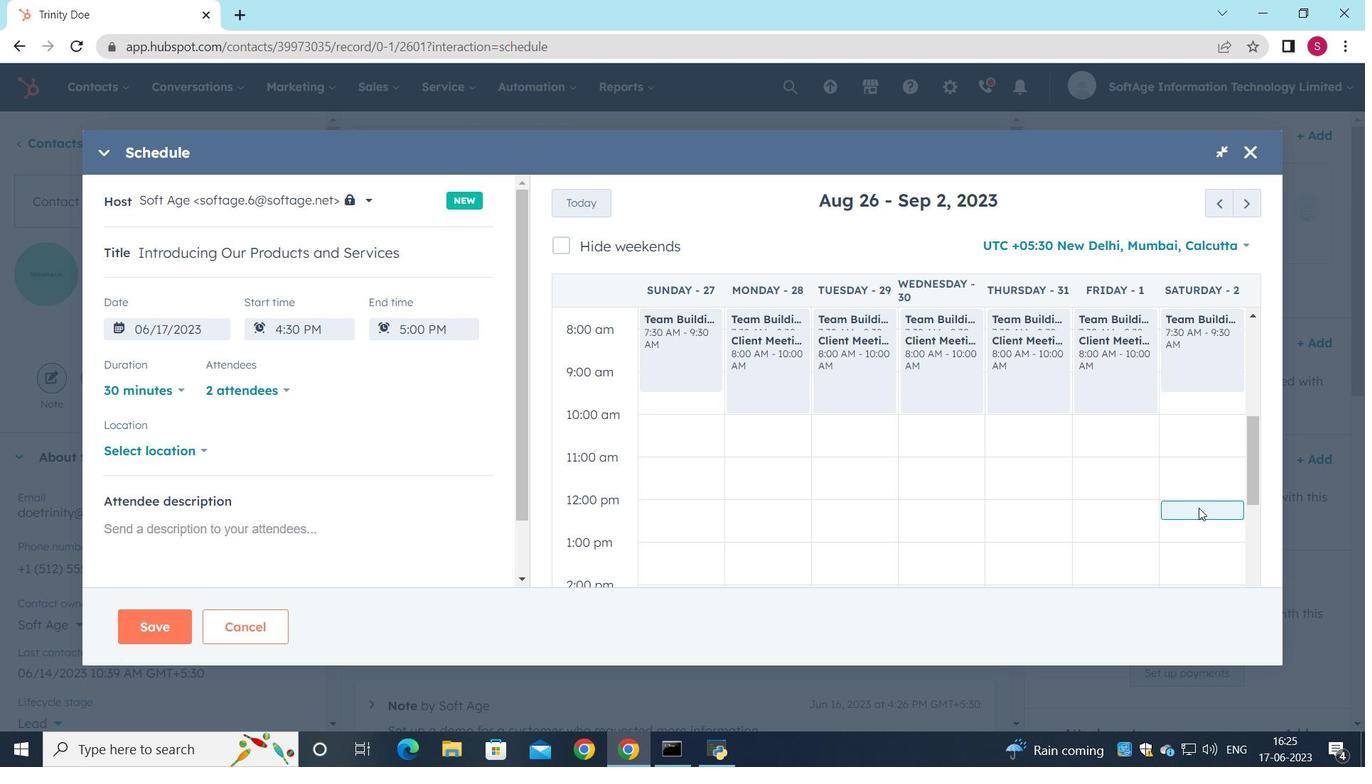 
Action: Mouse moved to (204, 445)
Screenshot: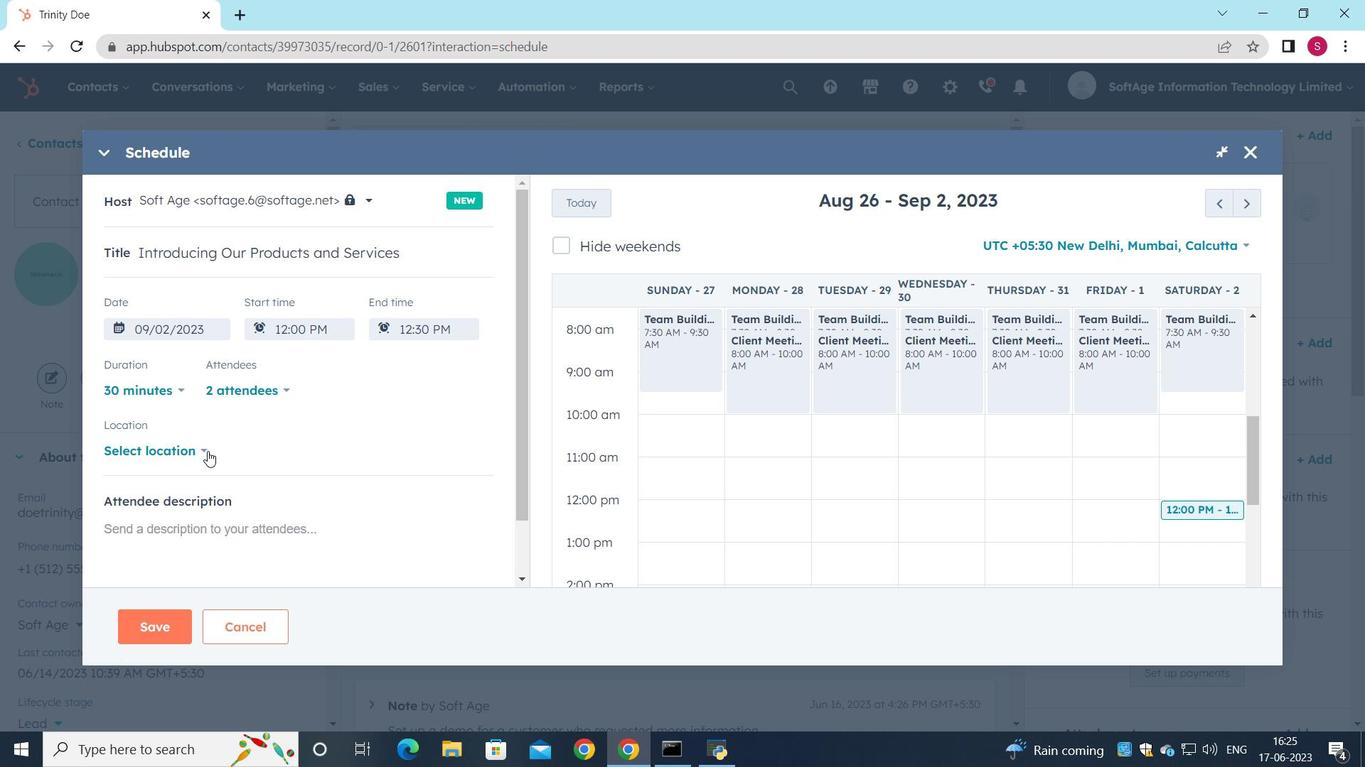 
Action: Mouse pressed left at (204, 445)
Screenshot: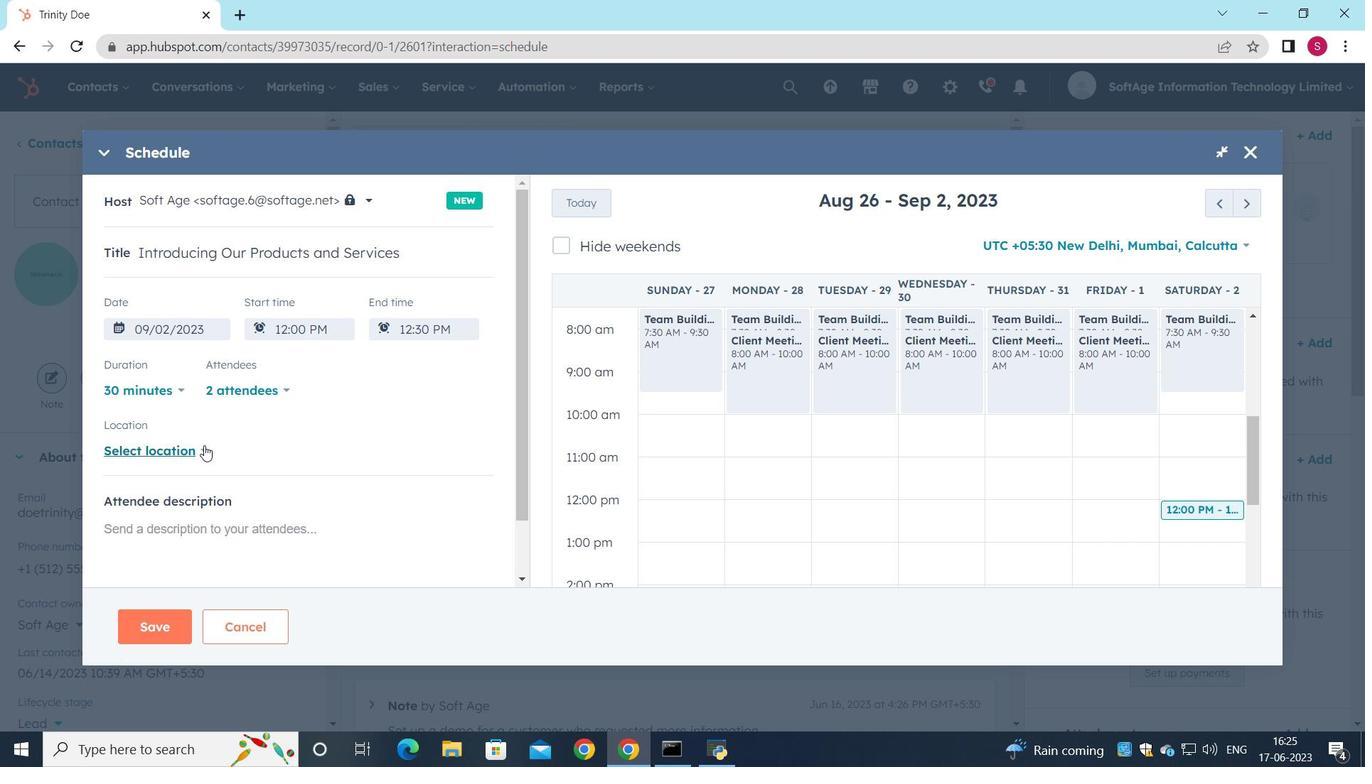 
Action: Mouse moved to (243, 407)
Screenshot: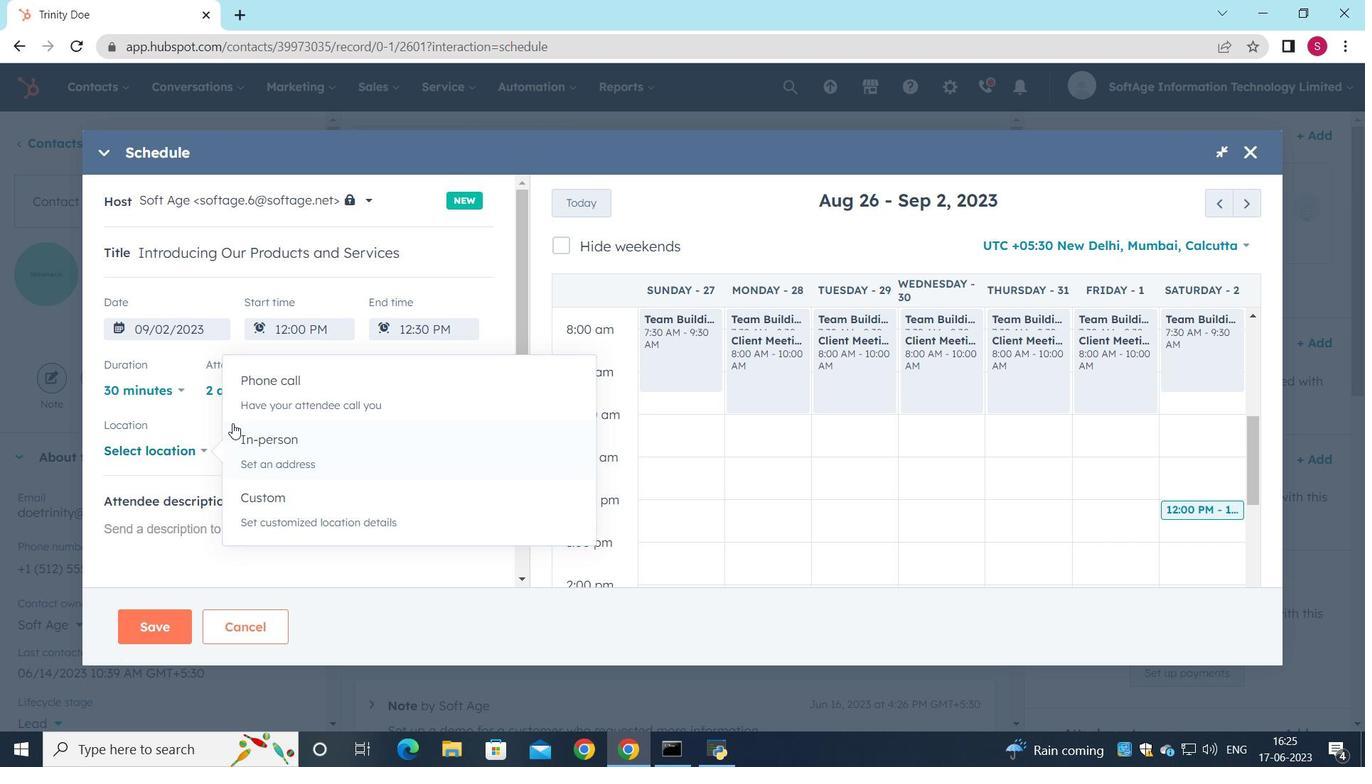 
Action: Mouse pressed left at (243, 407)
Screenshot: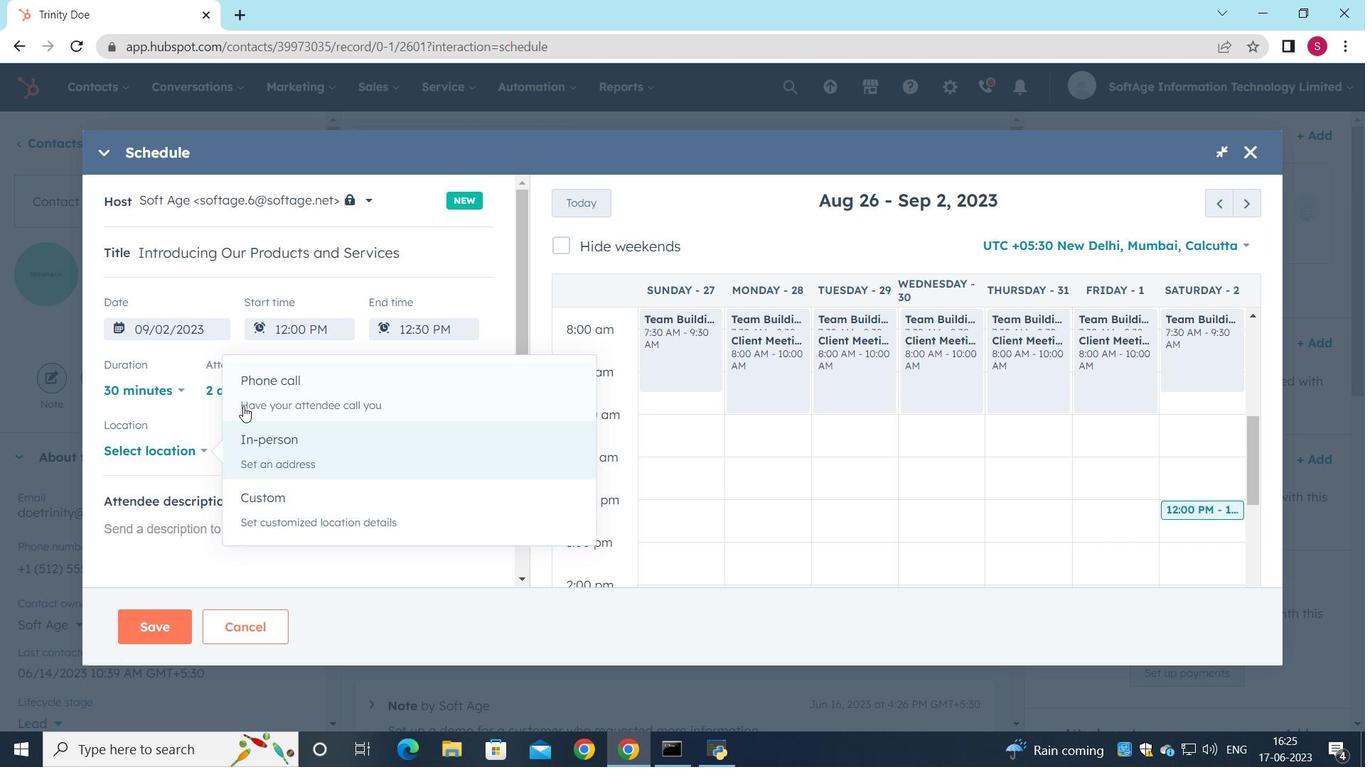
Action: Mouse moved to (256, 437)
Screenshot: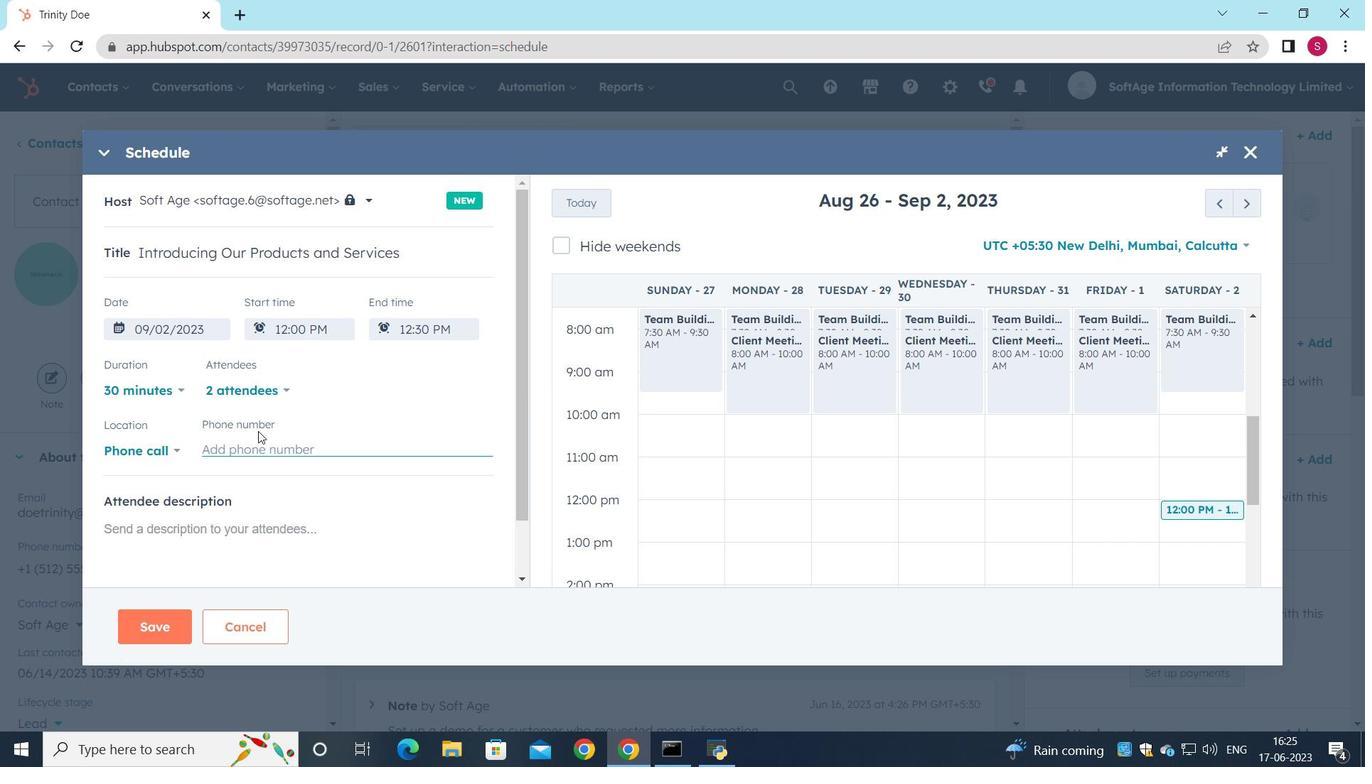 
Action: Mouse pressed left at (256, 437)
Screenshot: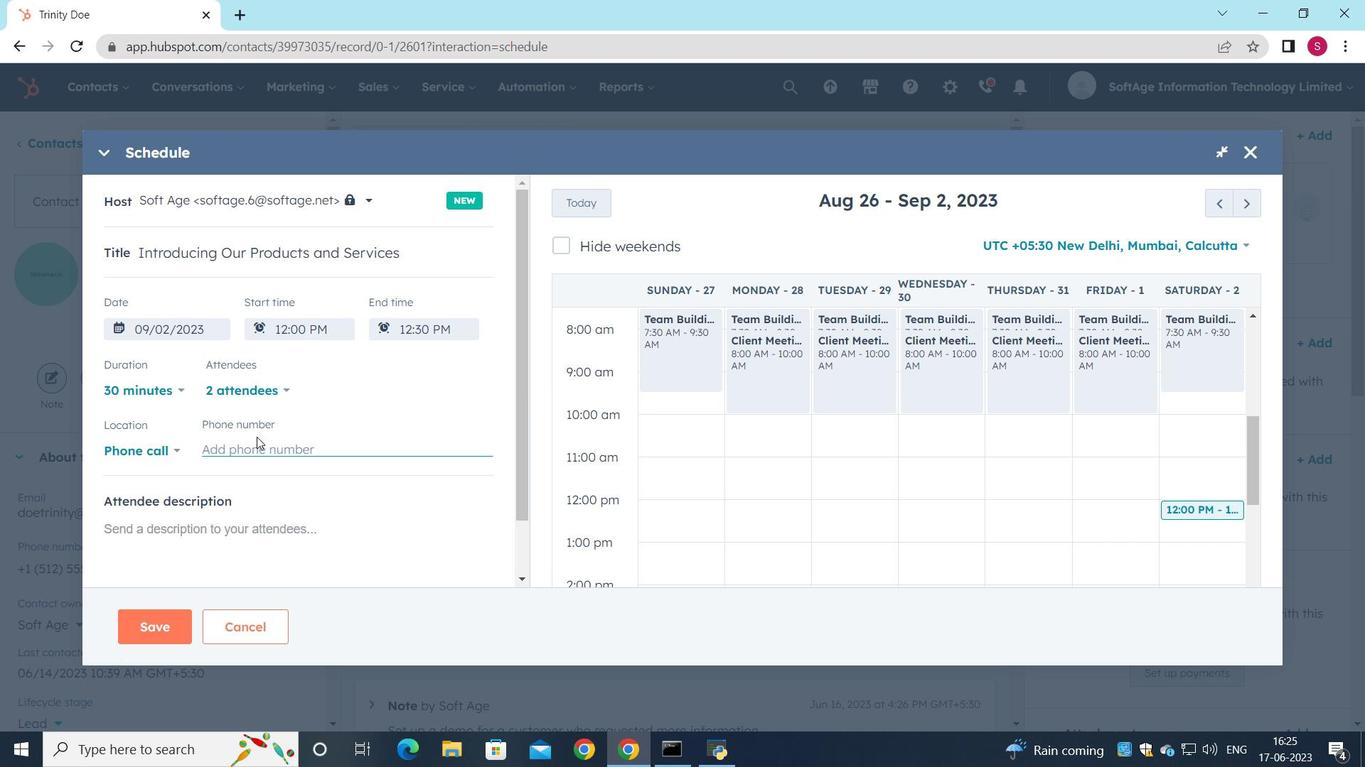 
Action: Mouse moved to (268, 423)
Screenshot: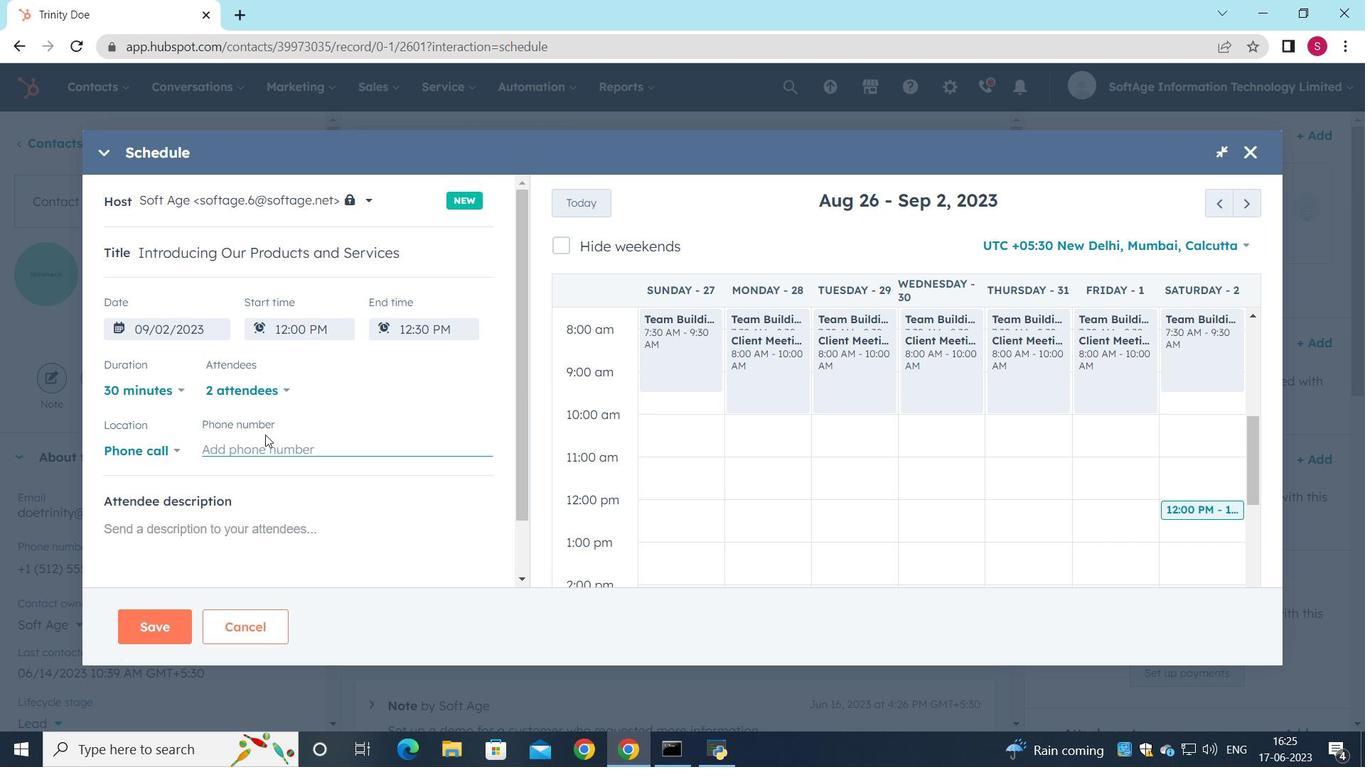 
Action: Key pressed <Key.shift_r>(718<Key.shift_r>)<Key.space>987-6591
Screenshot: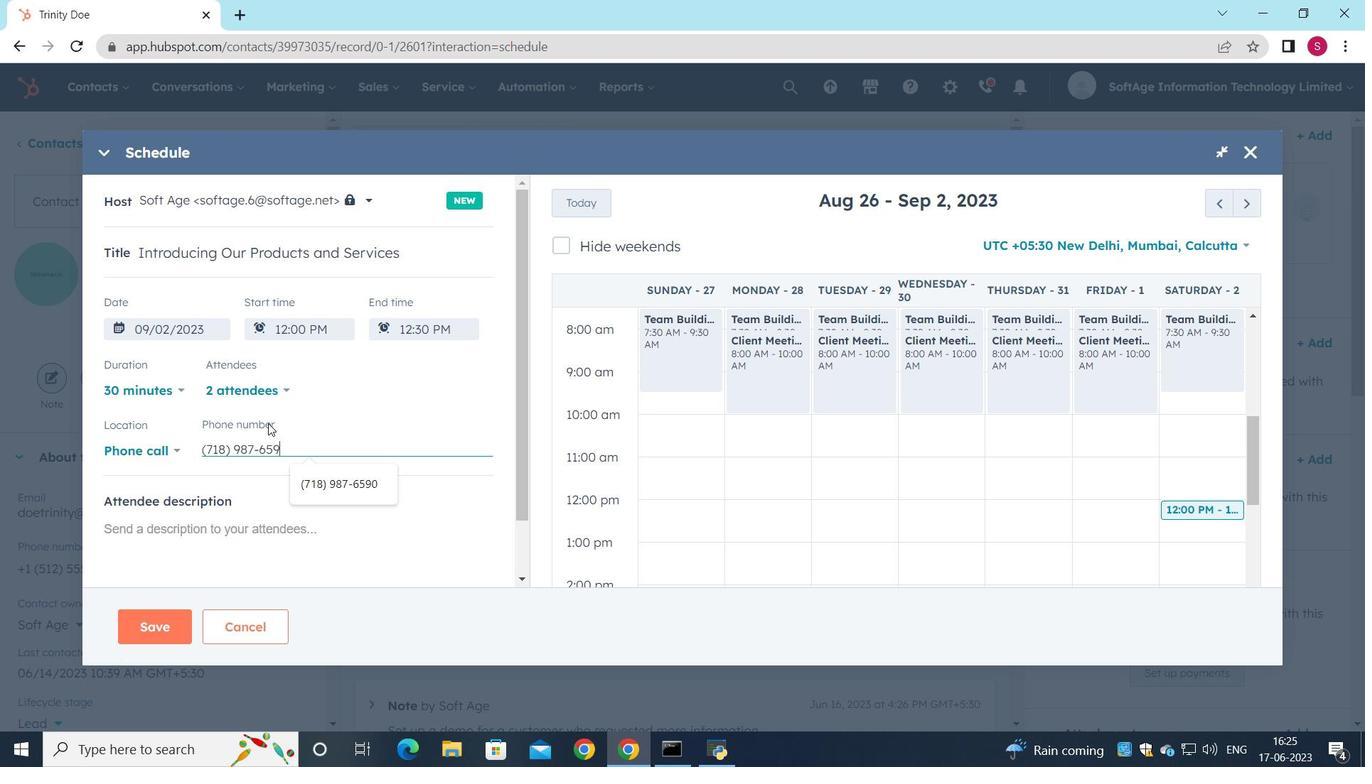 
Action: Mouse moved to (186, 539)
Screenshot: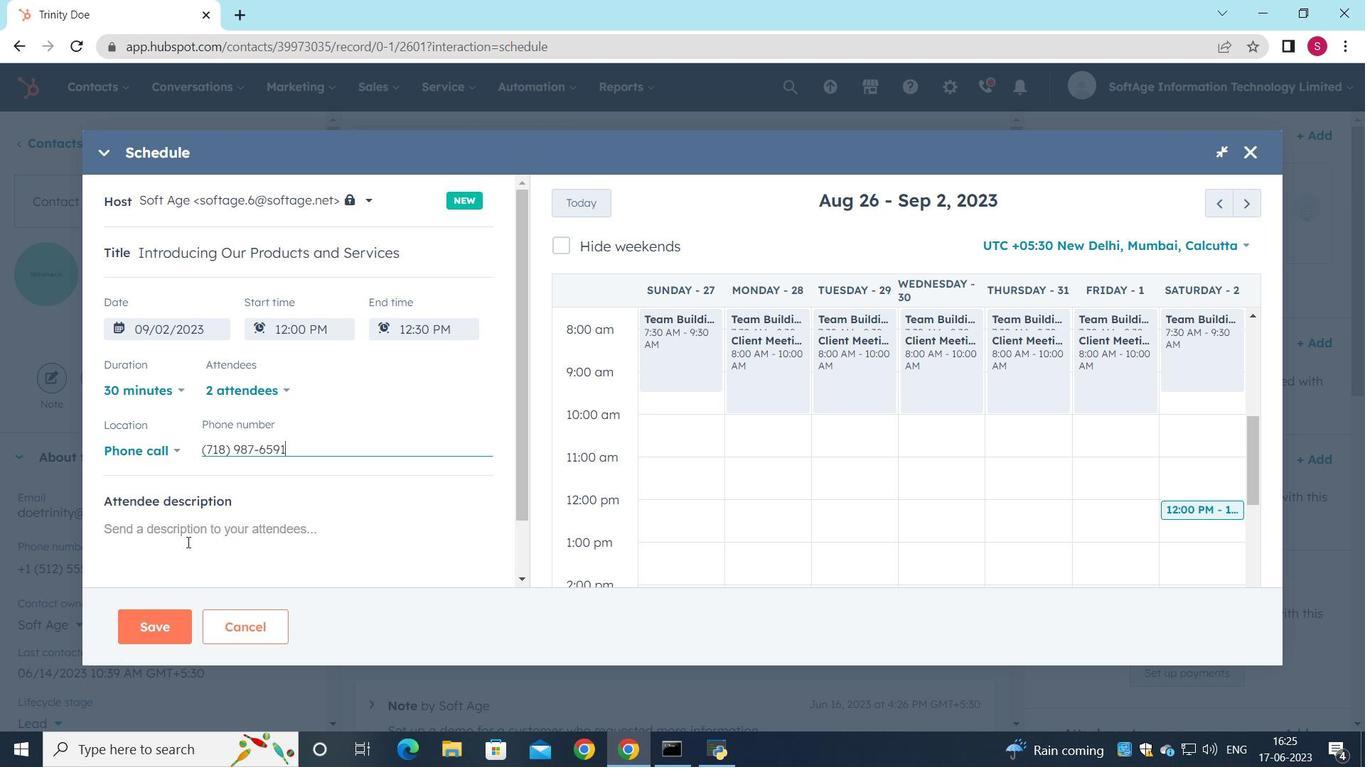 
Action: Mouse pressed left at (186, 539)
Screenshot: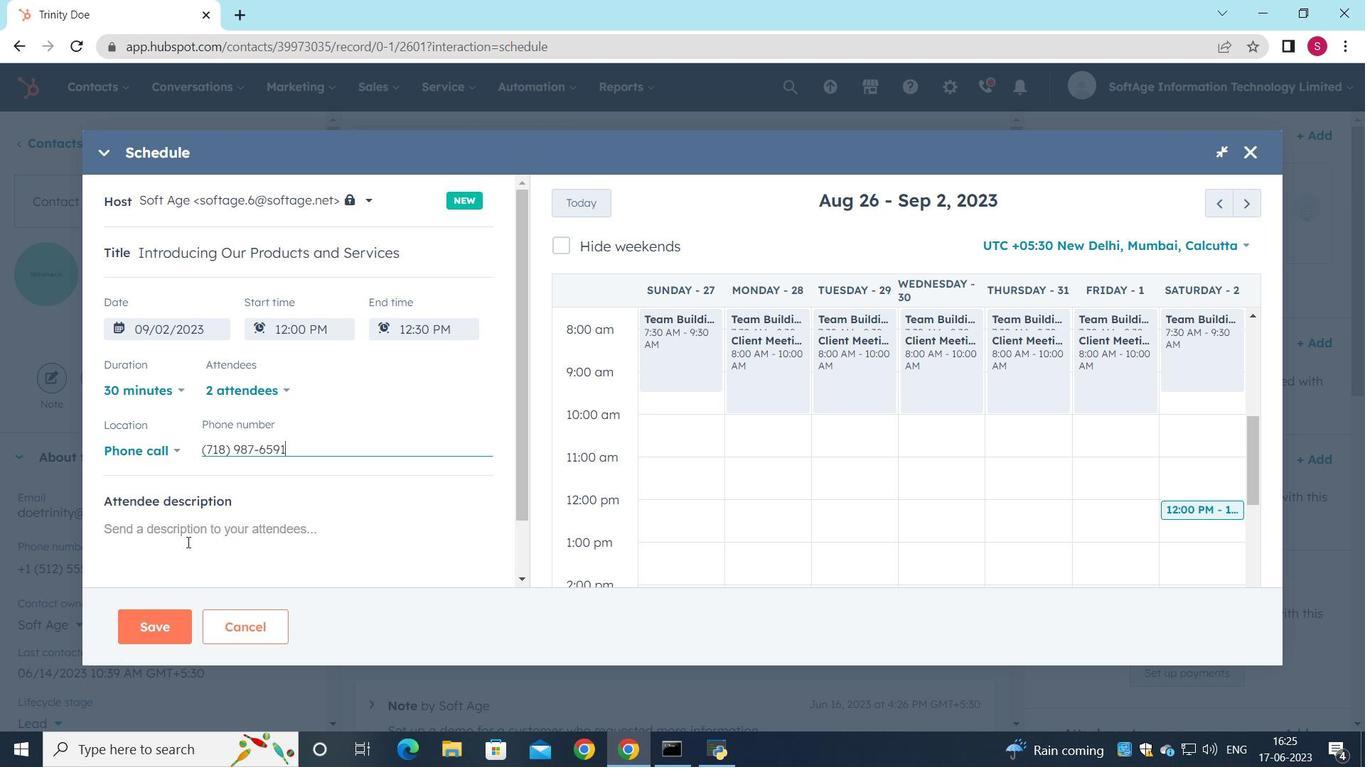 
Action: Mouse moved to (196, 525)
Screenshot: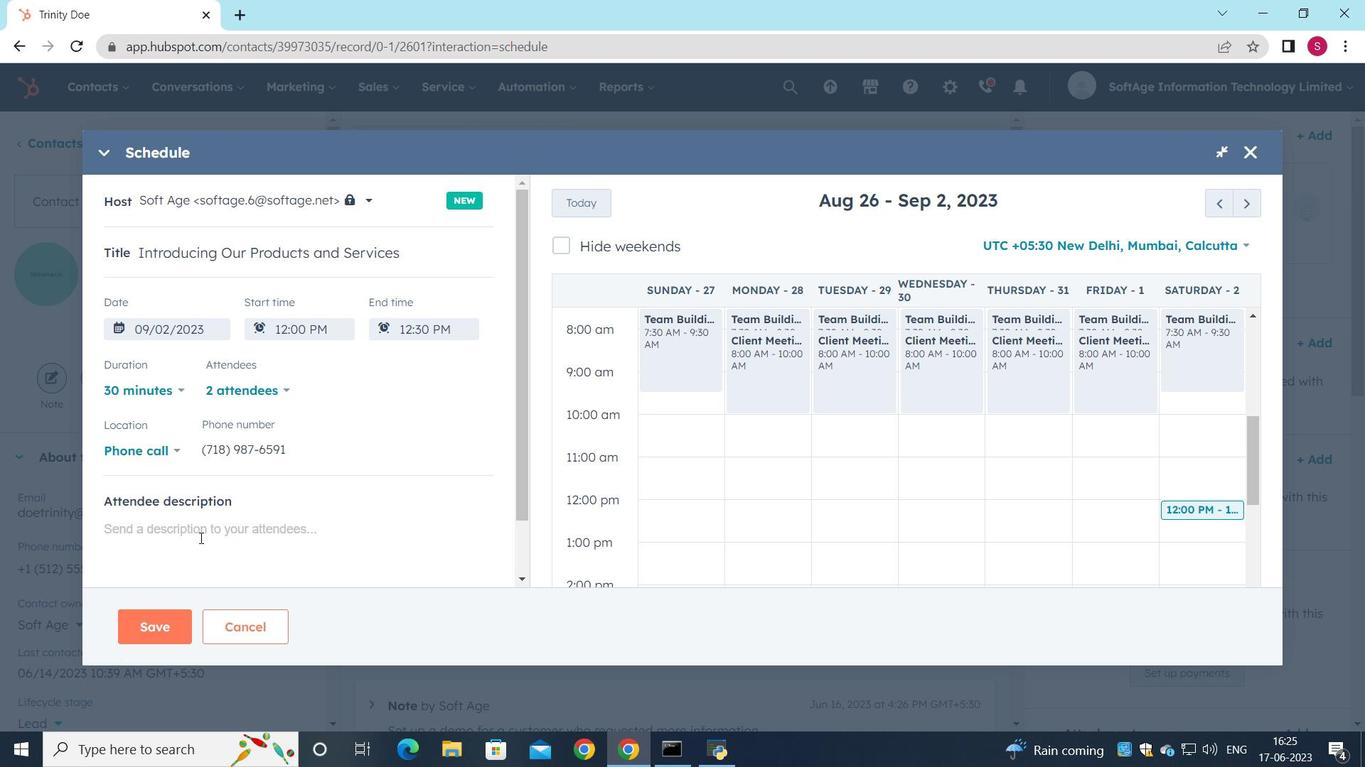 
Action: Key pressed <Key.shift><Key.shift><Key.shift><Key.shift><Key.shift><Key.shift><Key.shift><Key.shift>For<Key.space>further<Key.space>discussion<Key.space>on<Key.space>products,<Key.space>kindly<Key.space>join<Key.space>the<Key.space>meeting.
Screenshot: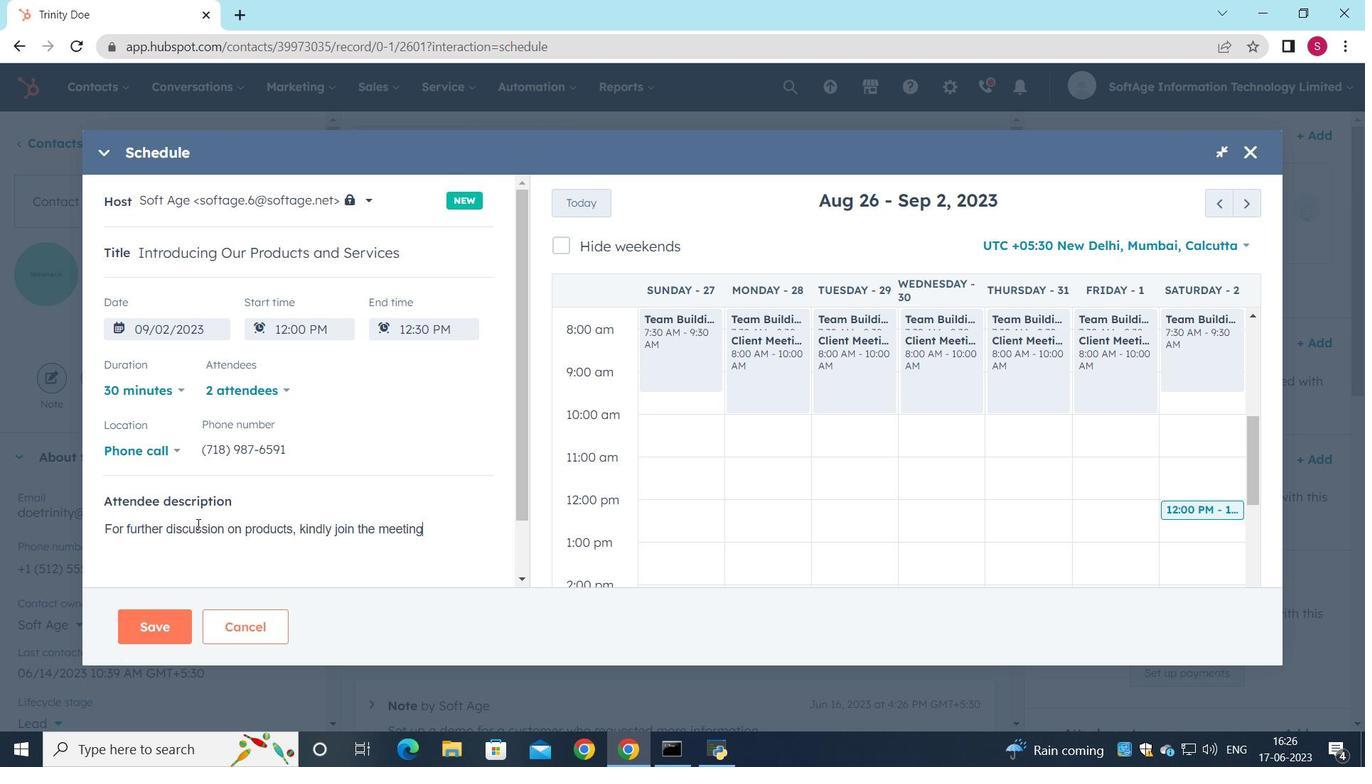 
Action: Mouse moved to (159, 630)
Screenshot: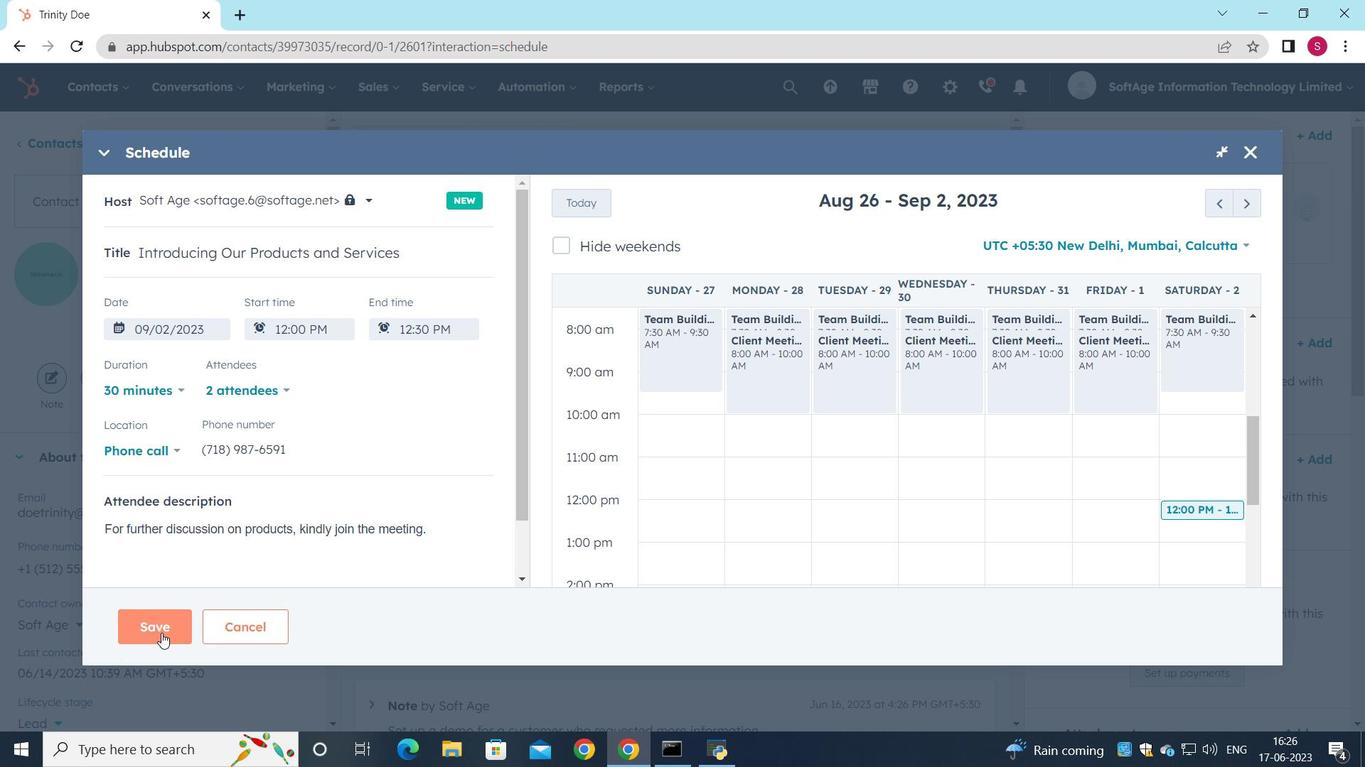 
Action: Mouse pressed left at (159, 630)
Screenshot: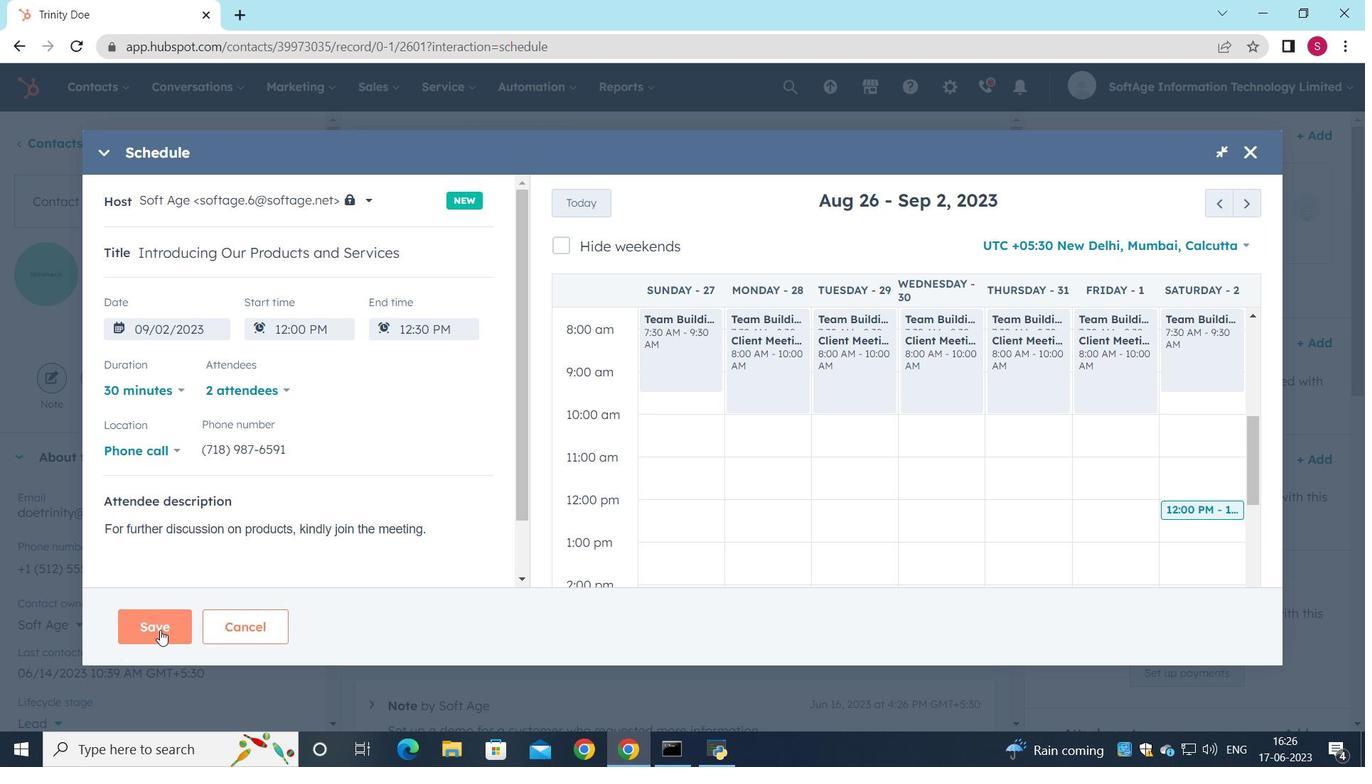 
Action: Mouse moved to (408, 585)
Screenshot: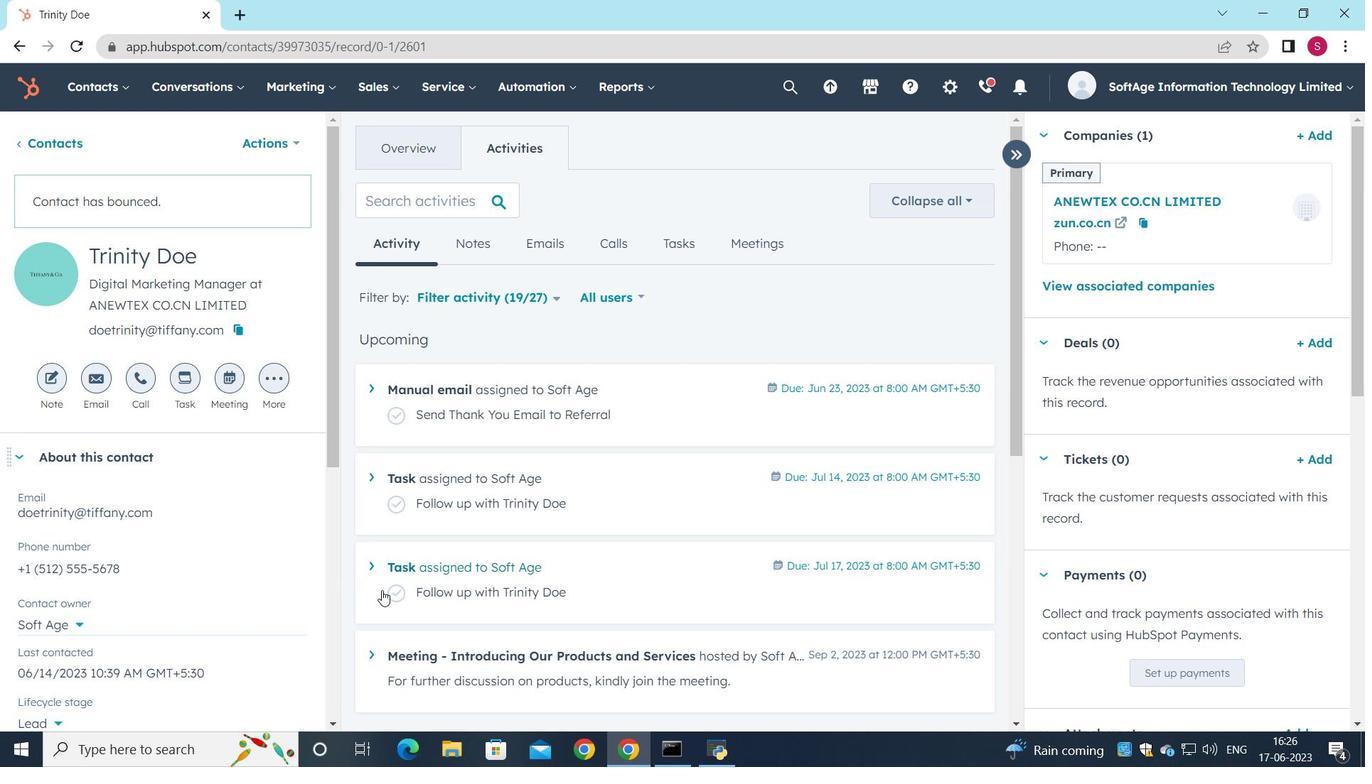 
